 Task: Send an email with the signature London Baker with the subject Request for feedback on an annual report and the message Could you please provide a breakdown of the project scope statement? from softage.3@softage.net to softage.1@softage.net with an attached audio file Audio_book_club_discussion.mp3 and move the email from Sent Items to the folder Job descriptions
Action: Mouse moved to (121, 190)
Screenshot: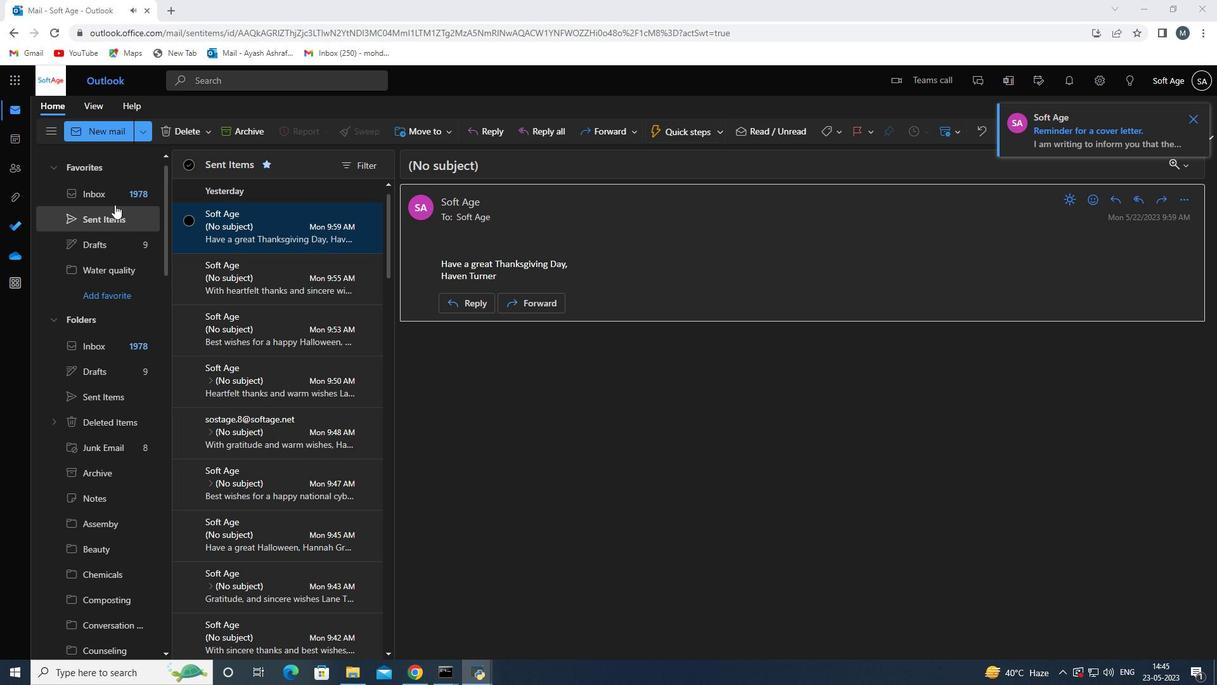 
Action: Mouse pressed left at (121, 190)
Screenshot: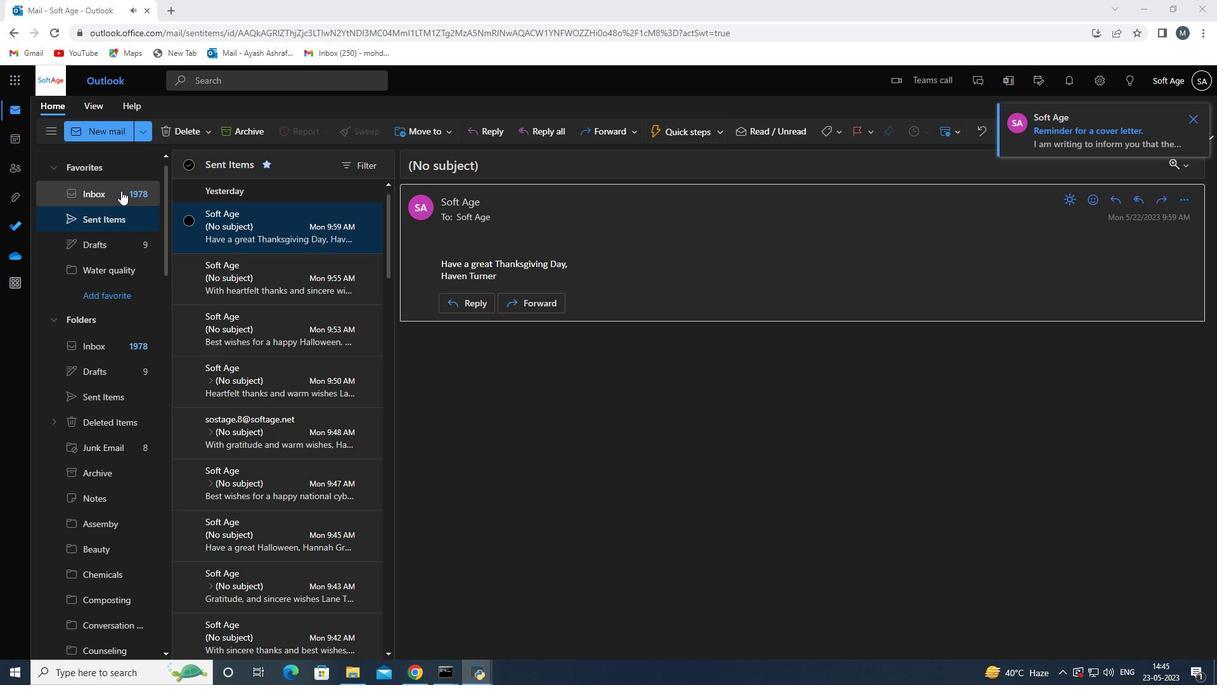 
Action: Mouse moved to (102, 130)
Screenshot: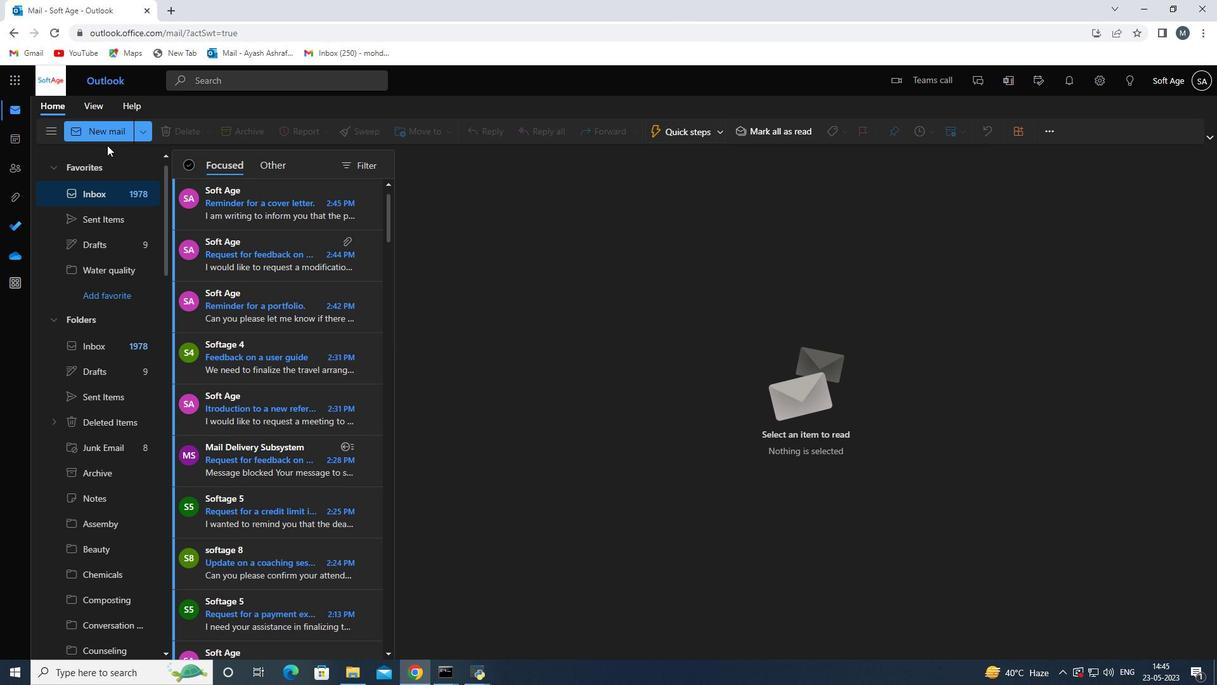 
Action: Mouse pressed left at (102, 130)
Screenshot: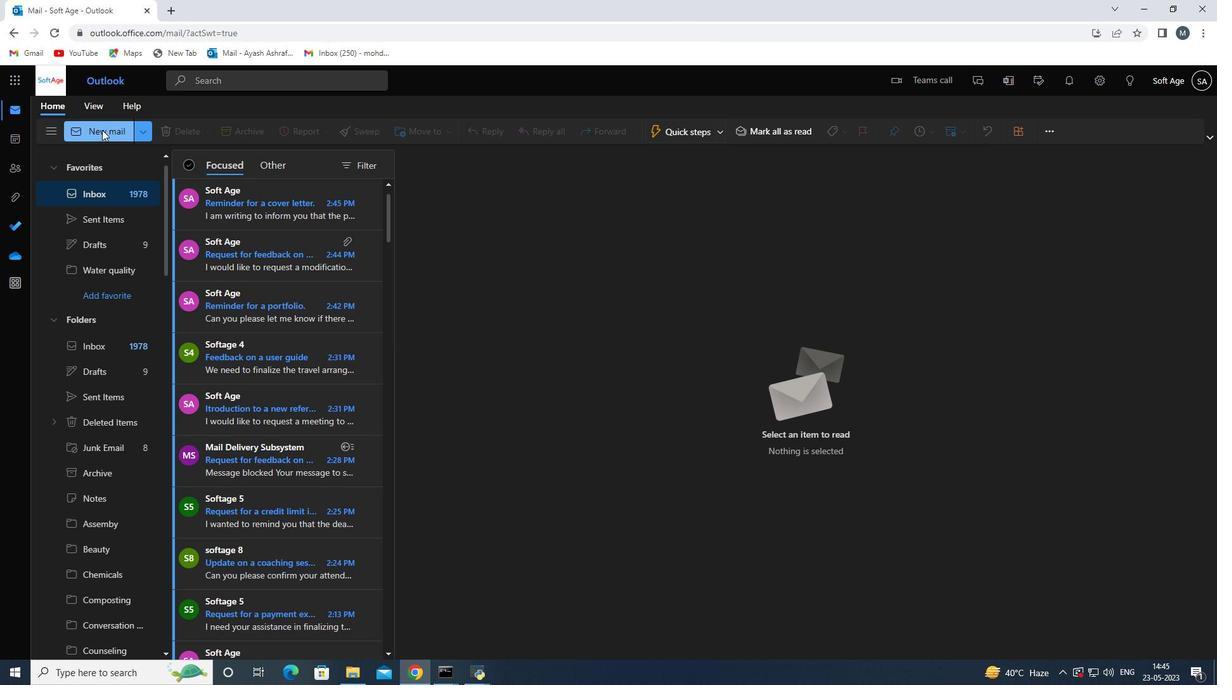 
Action: Mouse moved to (859, 133)
Screenshot: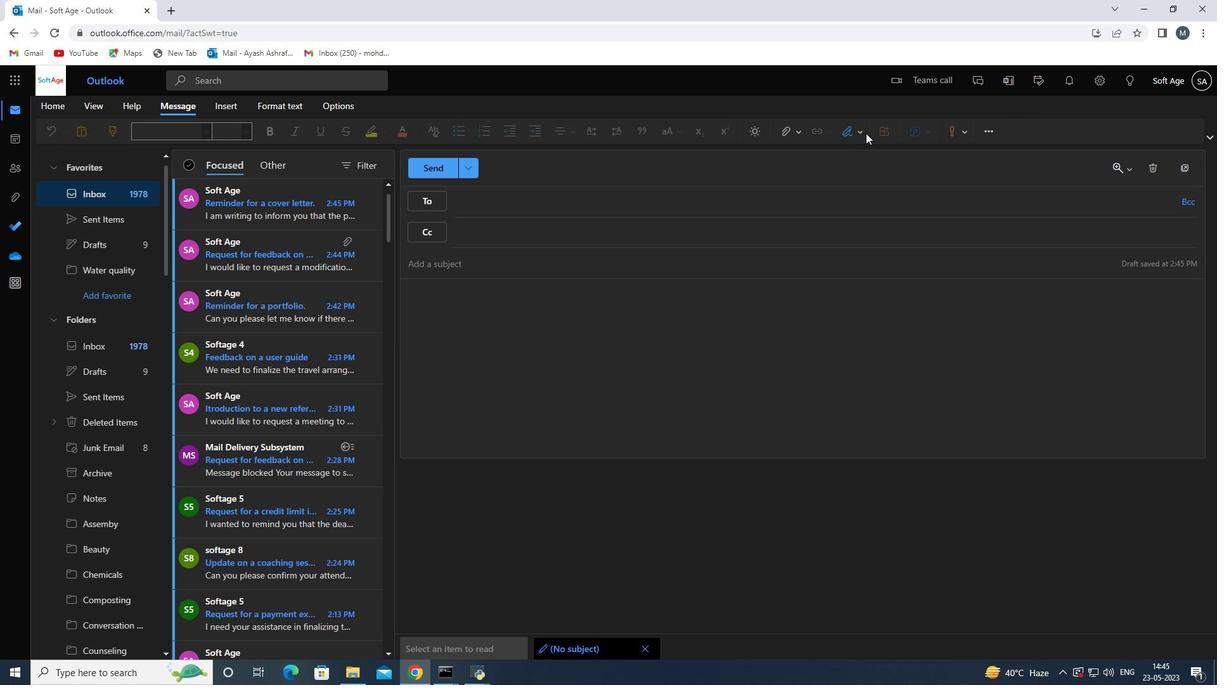 
Action: Mouse pressed left at (859, 133)
Screenshot: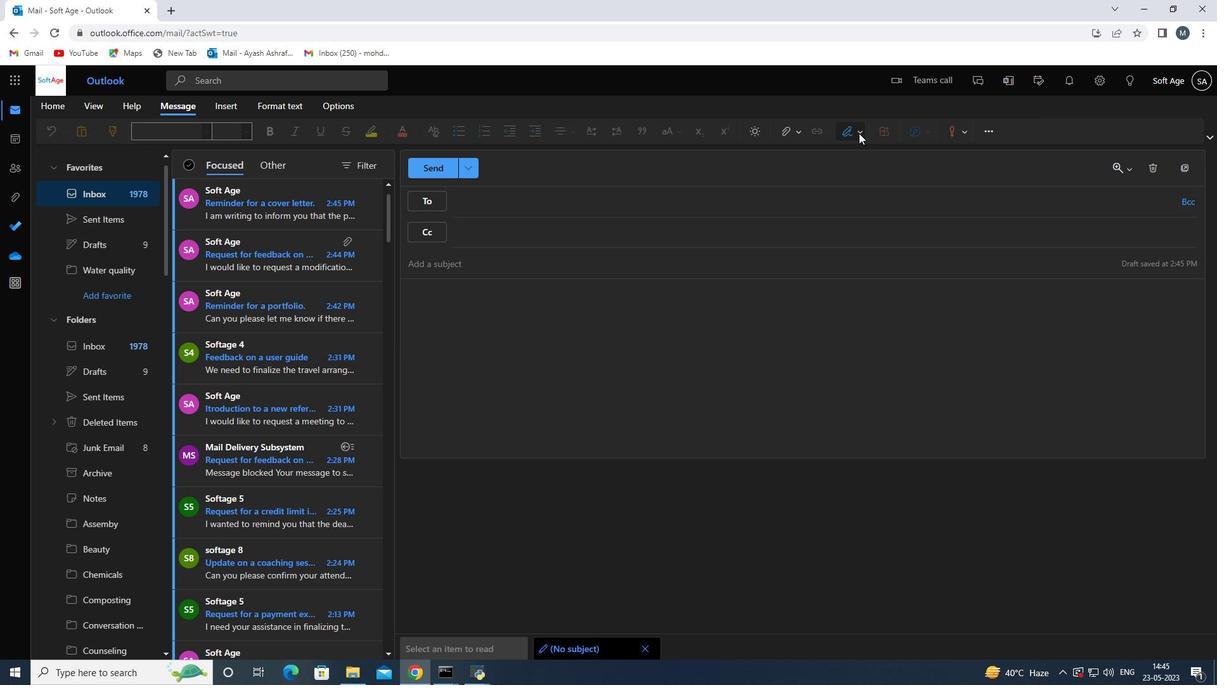 
Action: Mouse moved to (835, 190)
Screenshot: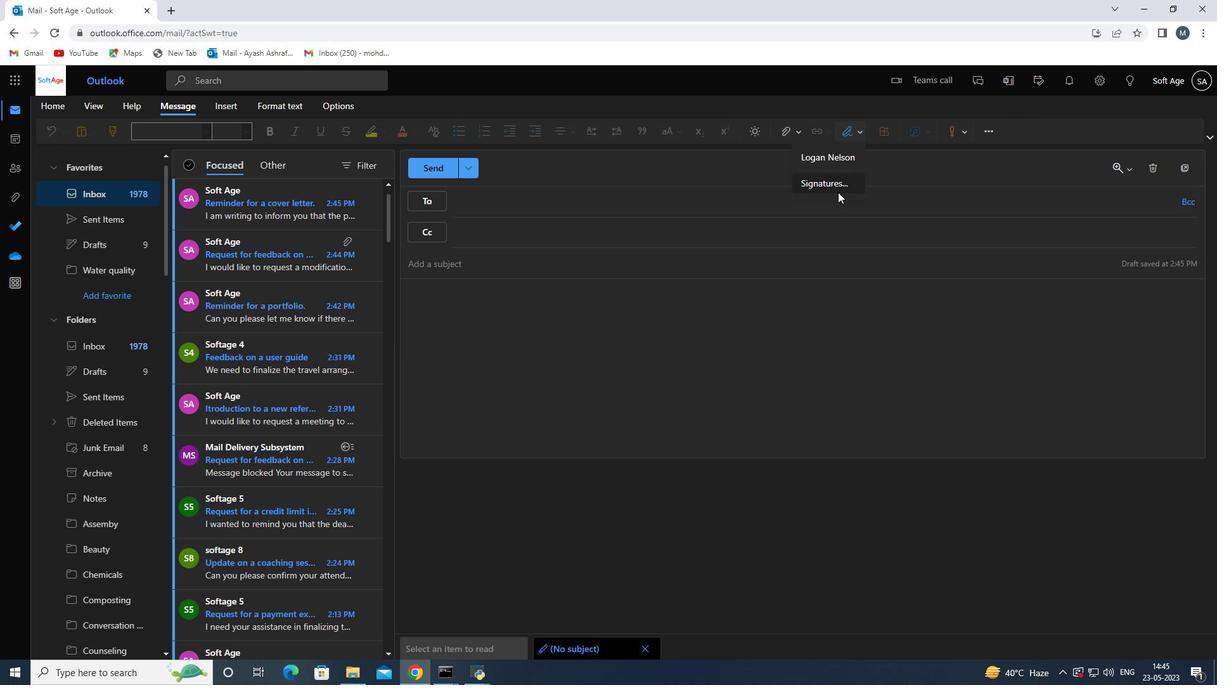 
Action: Mouse pressed left at (835, 190)
Screenshot: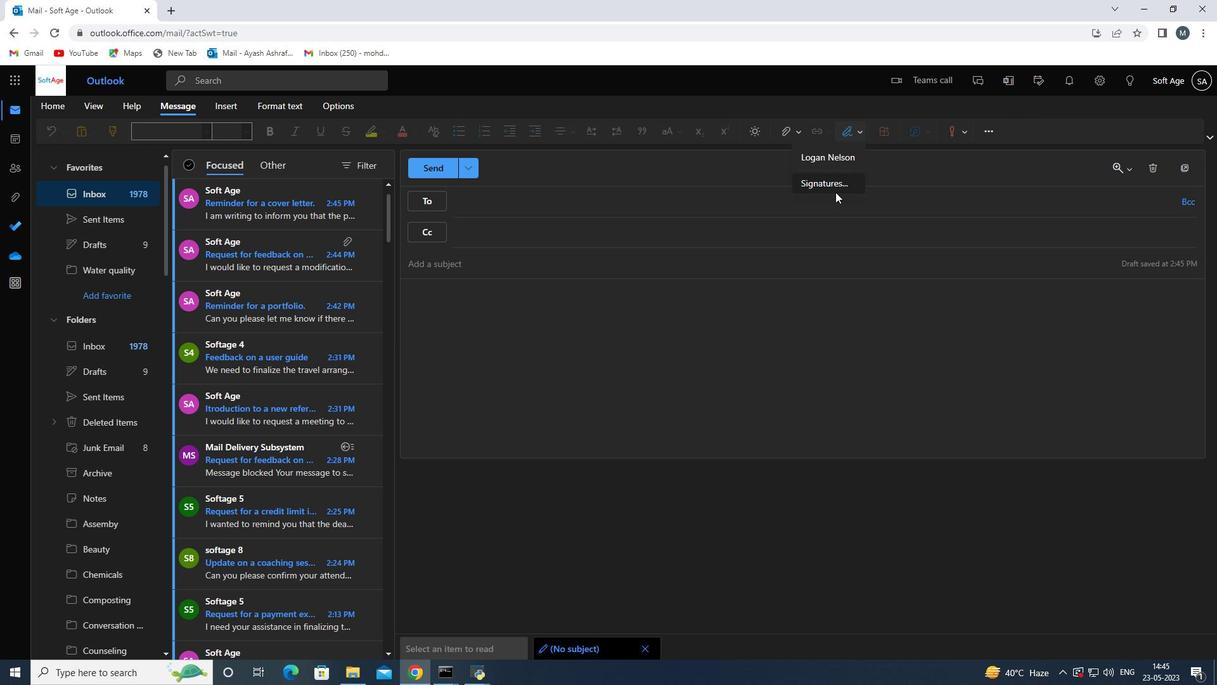 
Action: Mouse moved to (862, 234)
Screenshot: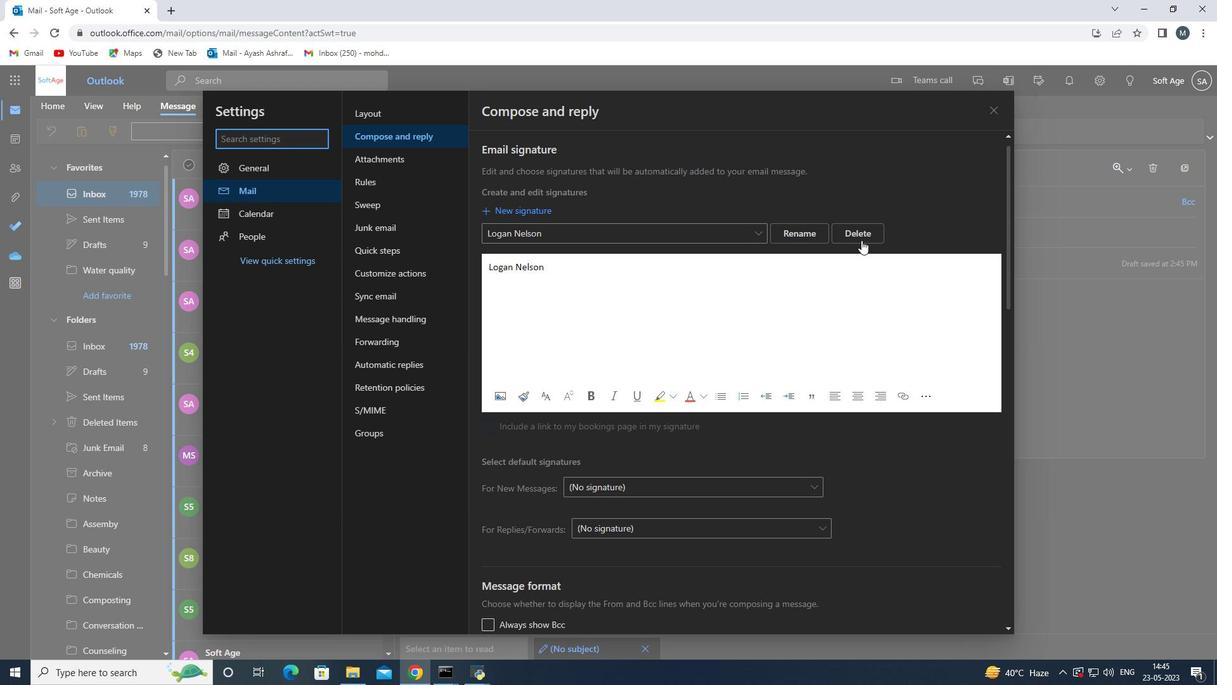 
Action: Mouse pressed left at (862, 234)
Screenshot: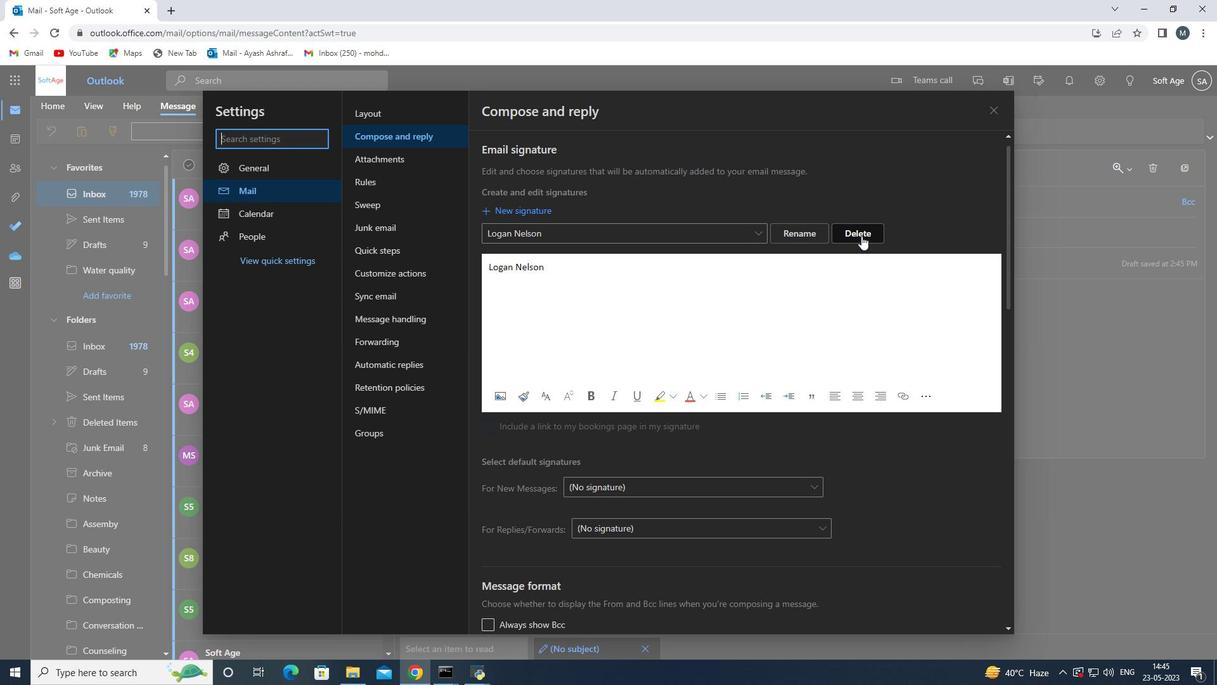 
Action: Mouse moved to (631, 225)
Screenshot: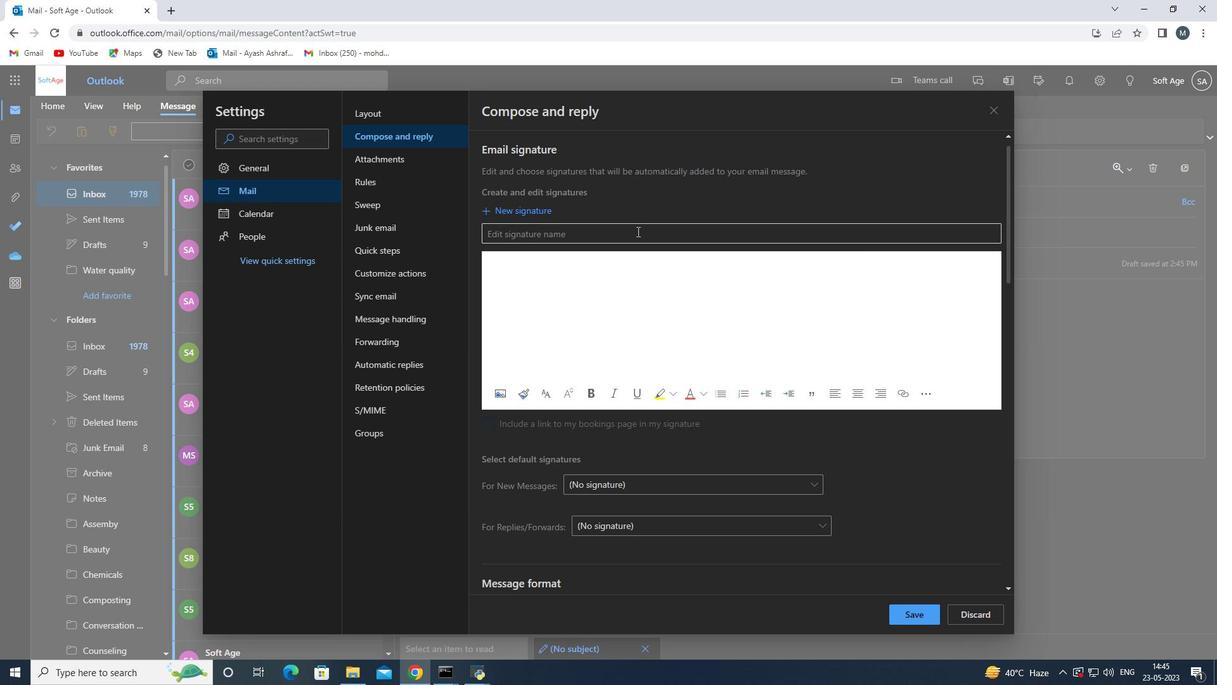 
Action: Mouse pressed left at (631, 225)
Screenshot: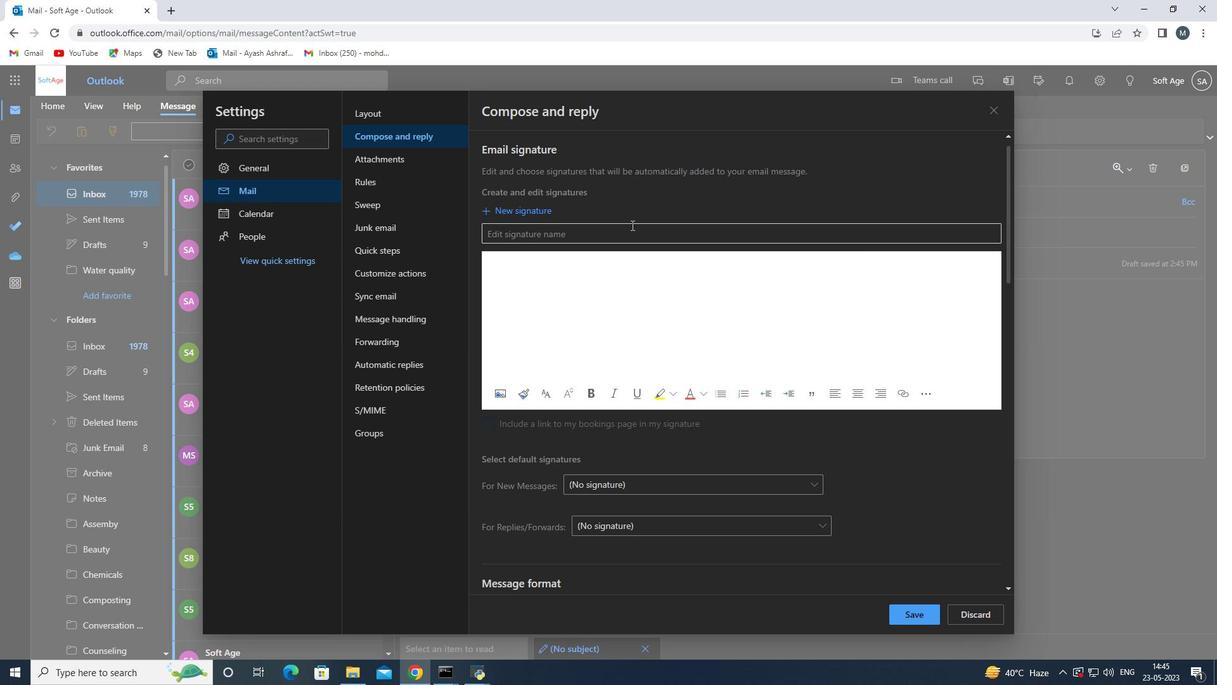 
Action: Key pressed <Key.shift><Key.shift><Key.shift><Key.shift>London<Key.space><Key.shift>Baker<Key.space>
Screenshot: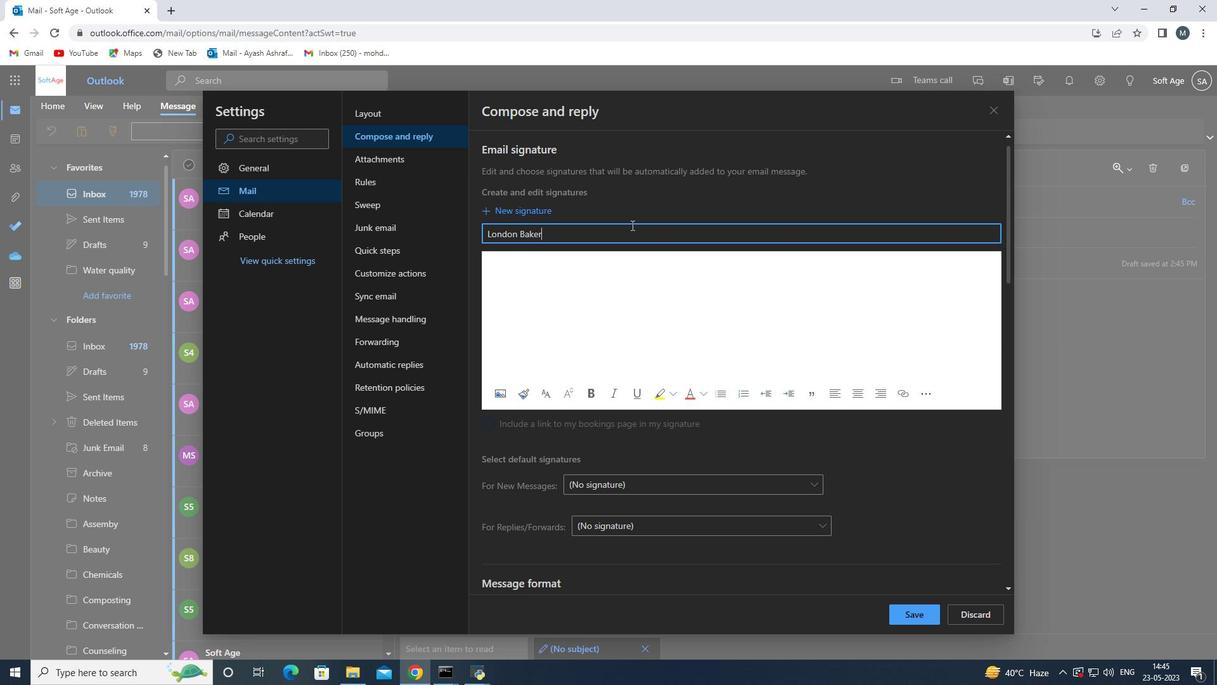 
Action: Mouse moved to (591, 268)
Screenshot: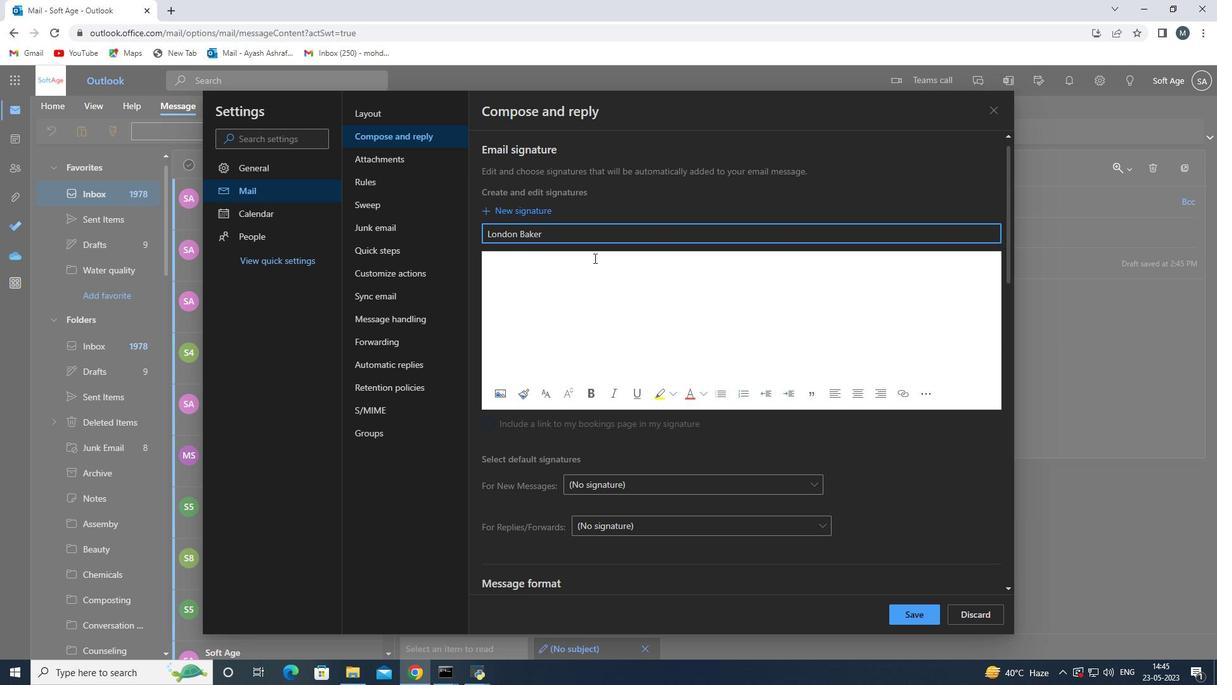 
Action: Mouse pressed left at (591, 268)
Screenshot: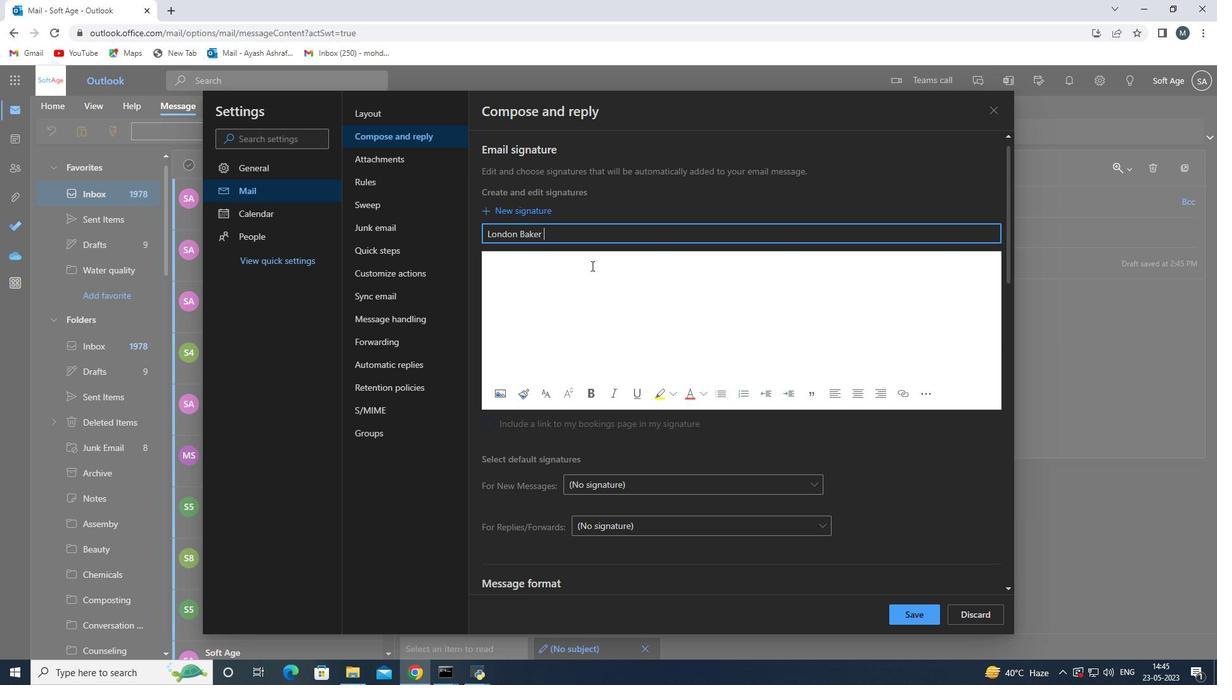 
Action: Key pressed <Key.shift>London<Key.space><Key.shift><Key.shift><Key.shift>Baker<Key.space>
Screenshot: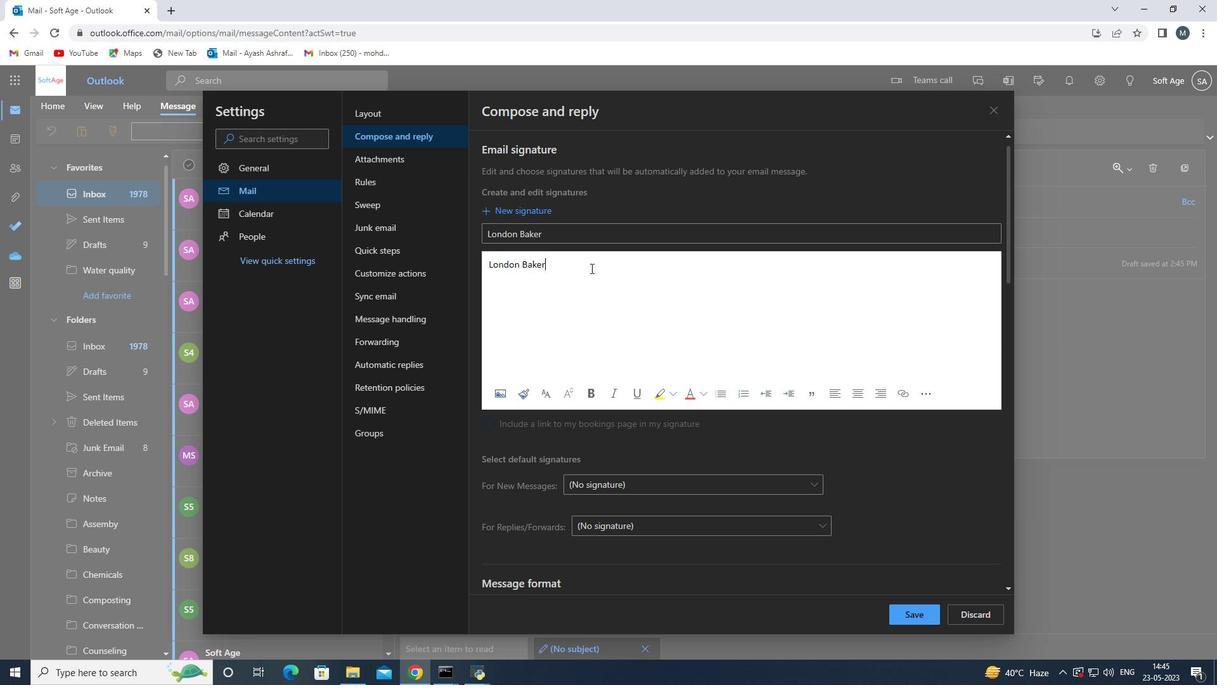 
Action: Mouse moved to (914, 623)
Screenshot: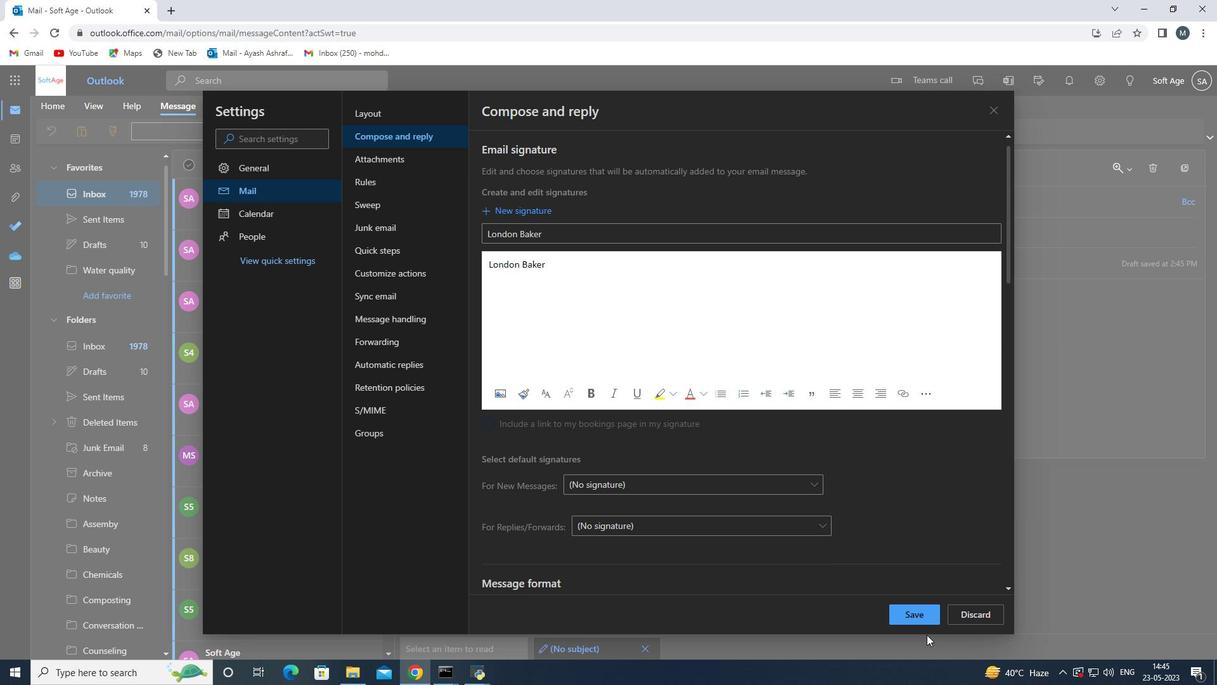 
Action: Mouse pressed left at (914, 623)
Screenshot: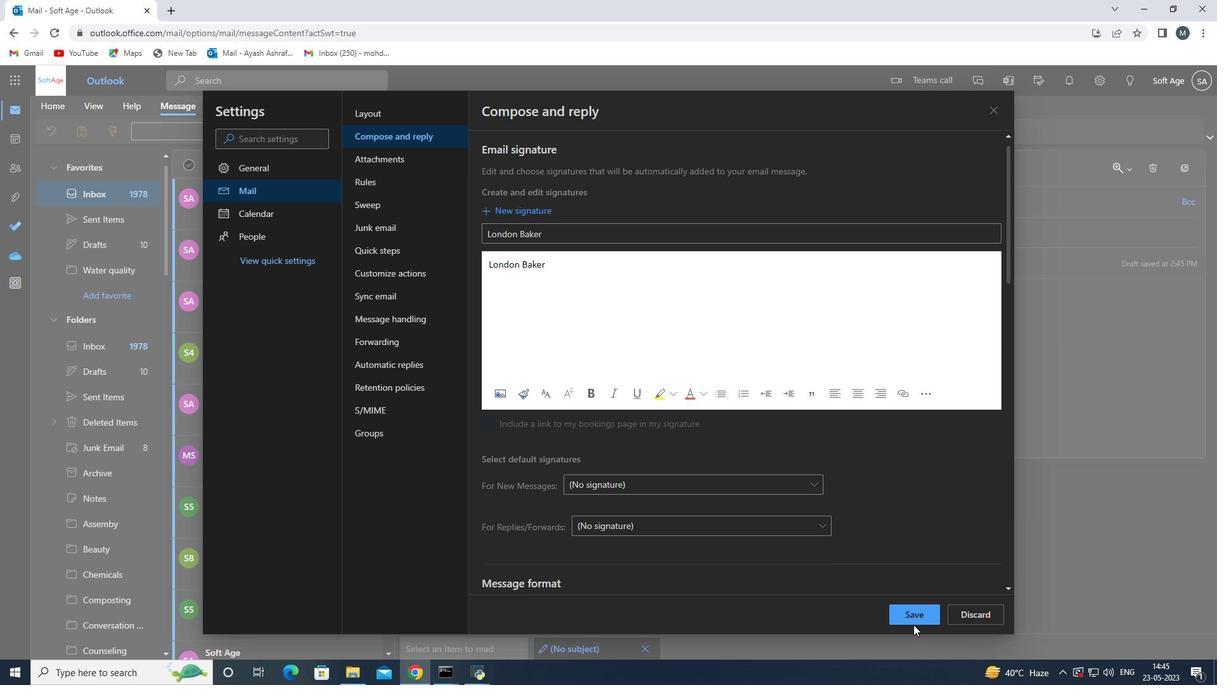 
Action: Mouse moved to (990, 114)
Screenshot: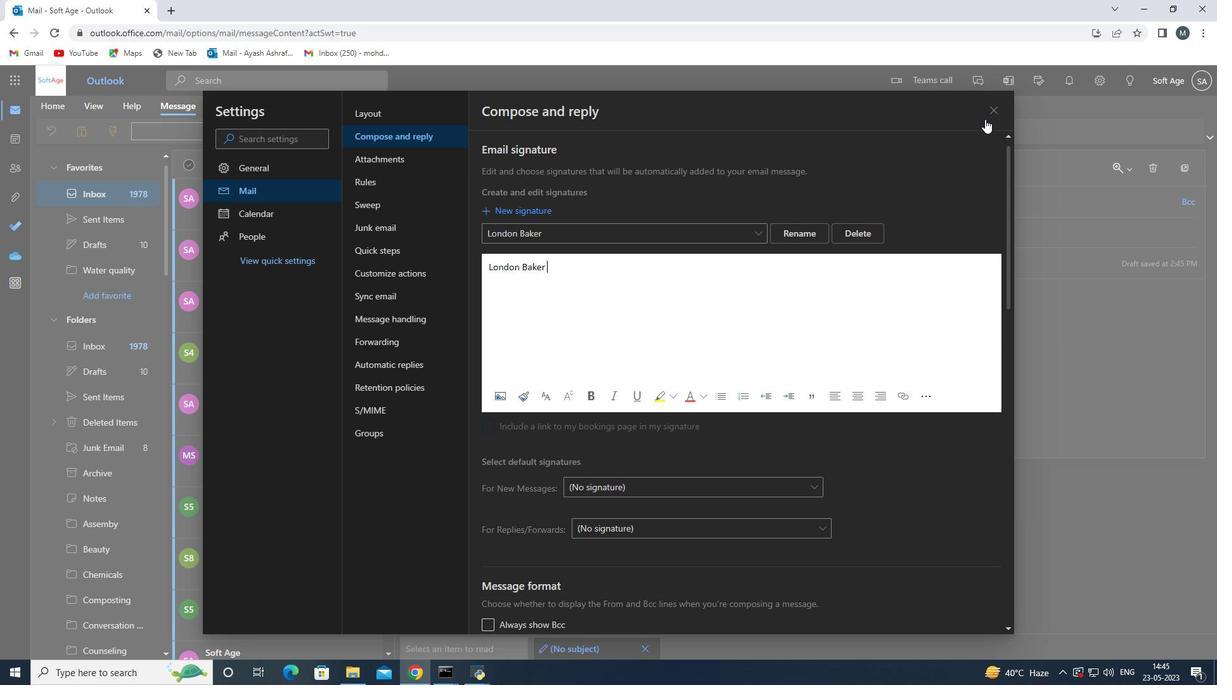 
Action: Mouse pressed left at (990, 114)
Screenshot: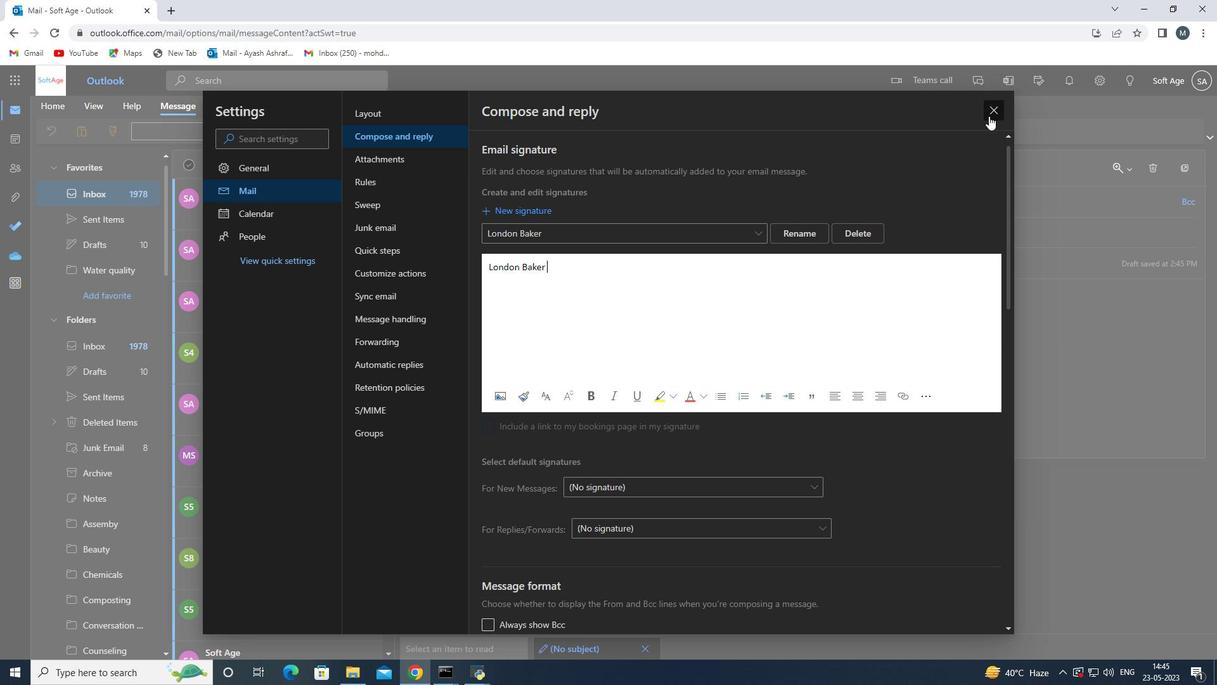 
Action: Mouse moved to (456, 277)
Screenshot: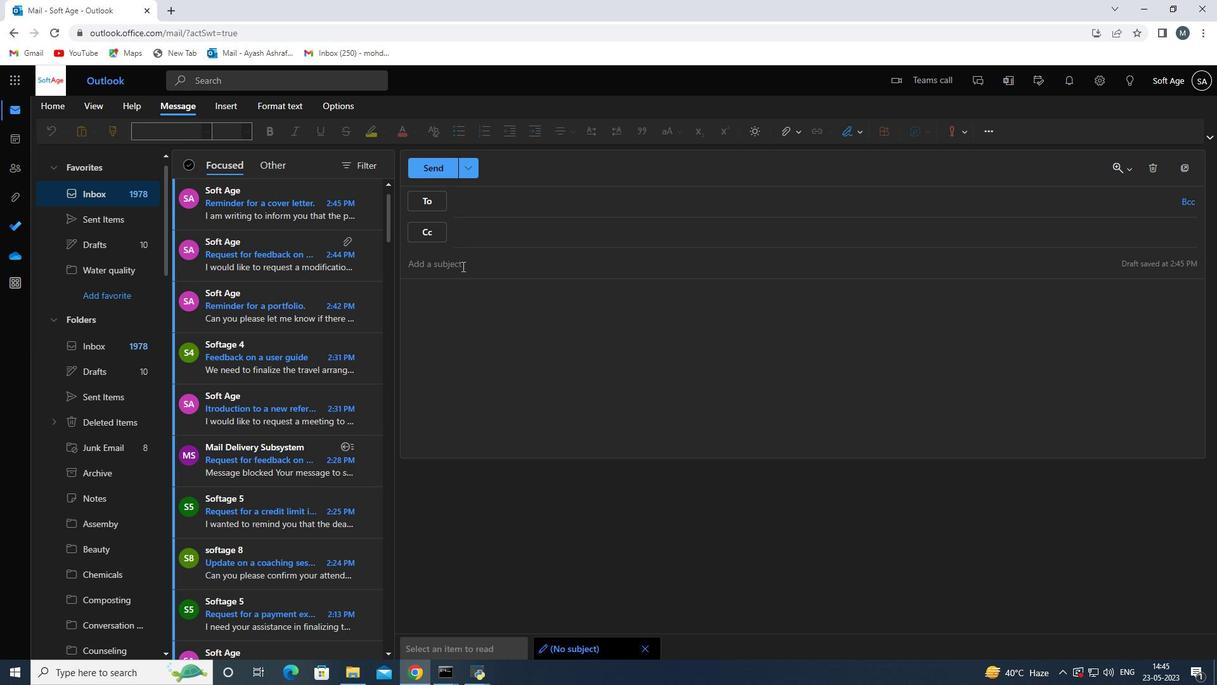 
Action: Mouse pressed left at (456, 277)
Screenshot: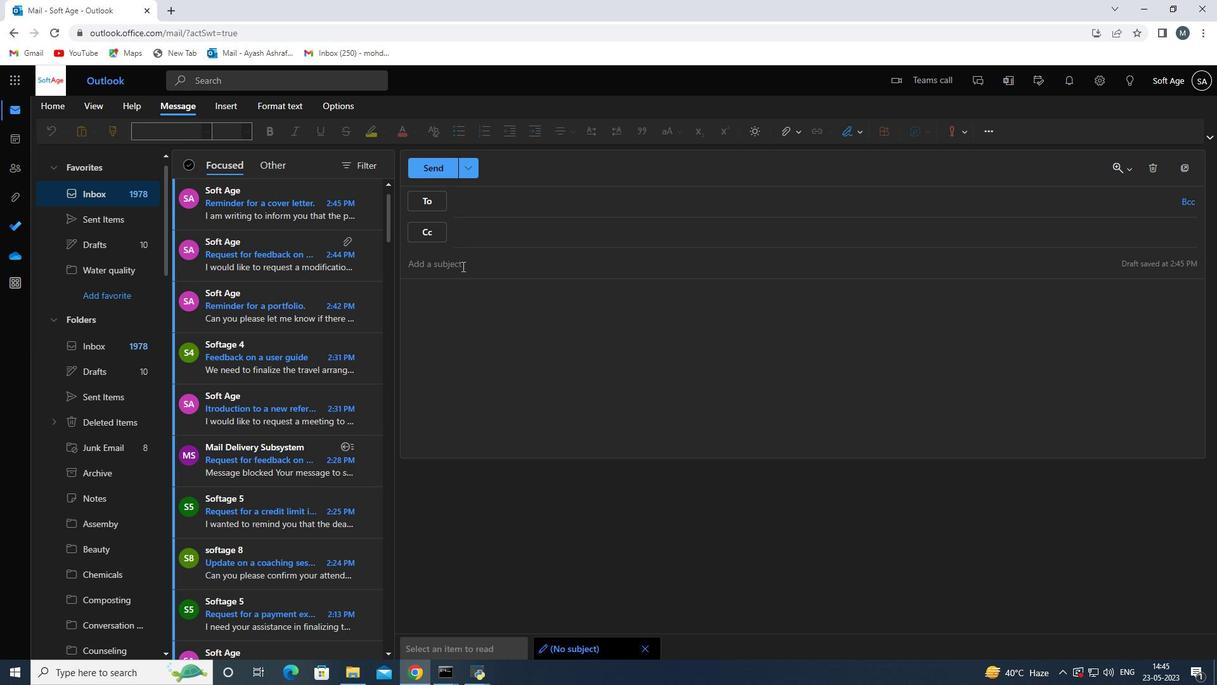 
Action: Mouse moved to (456, 276)
Screenshot: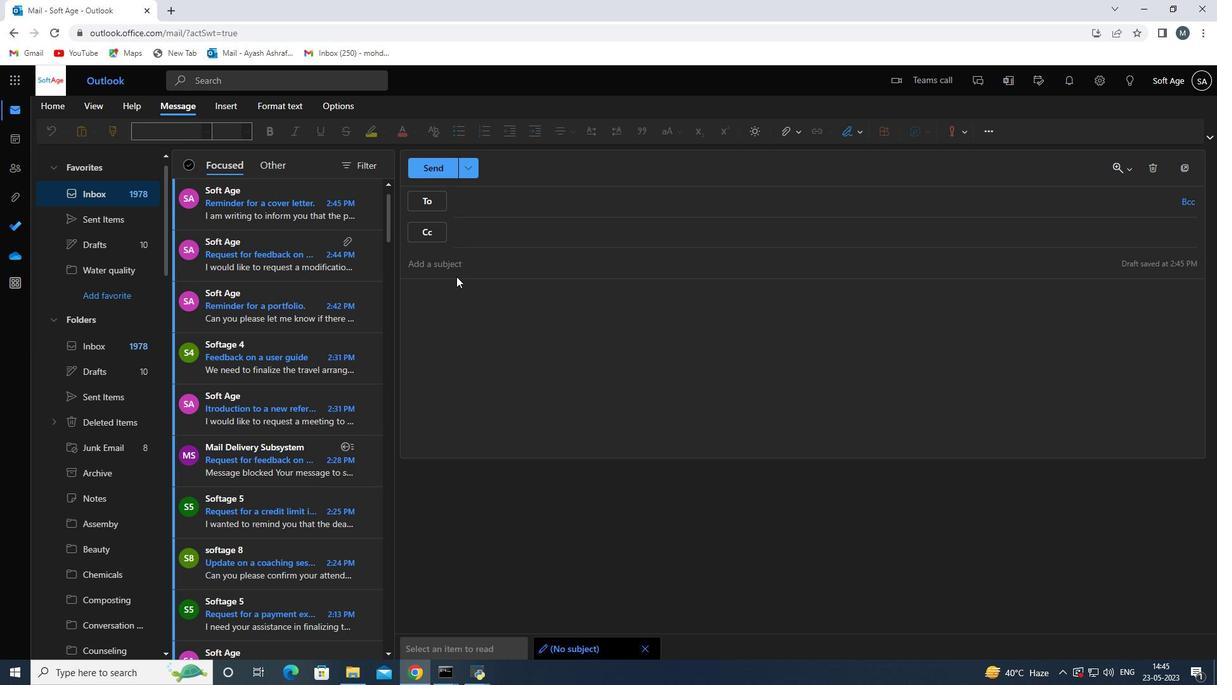 
Action: Key pressed <Key.shift>Request<Key.space>for<Key.space>fedback<Key.space>
Screenshot: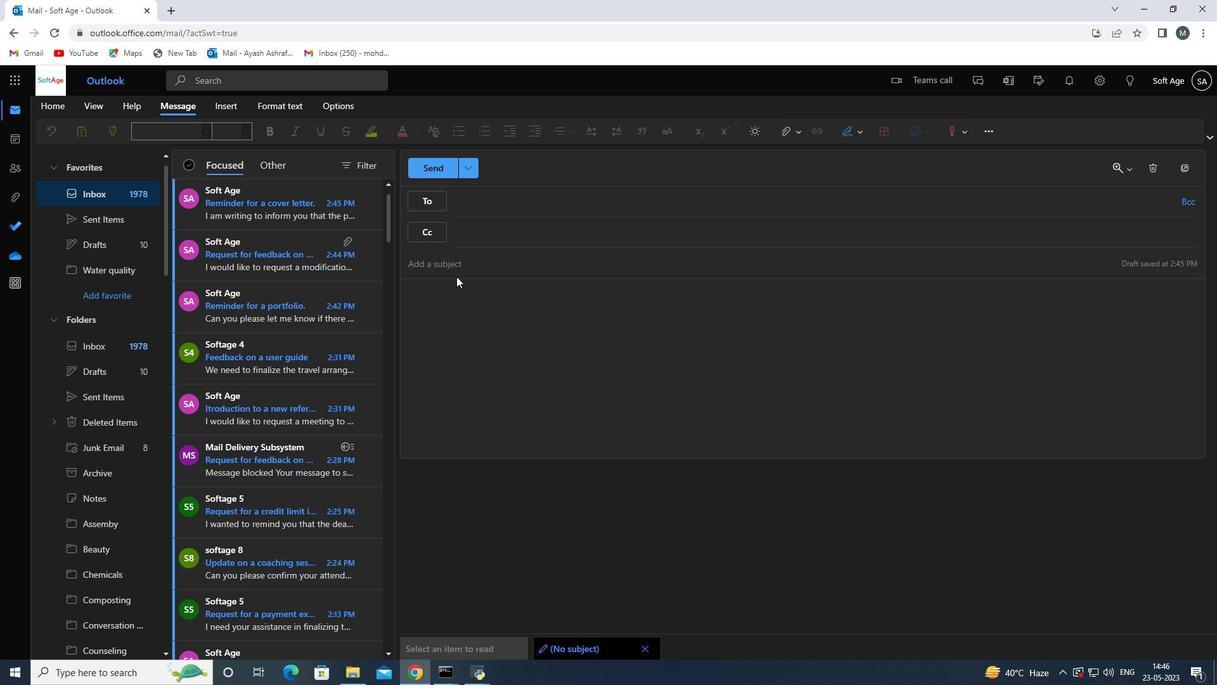 
Action: Mouse moved to (468, 270)
Screenshot: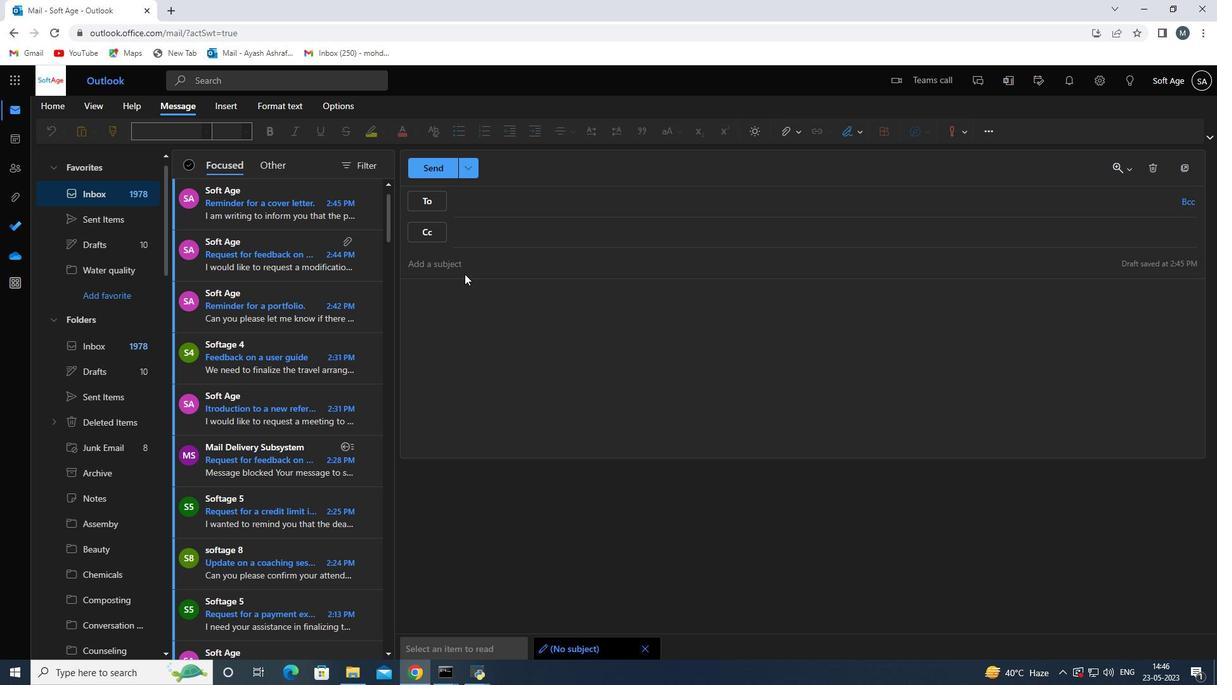 
Action: Mouse pressed left at (468, 270)
Screenshot: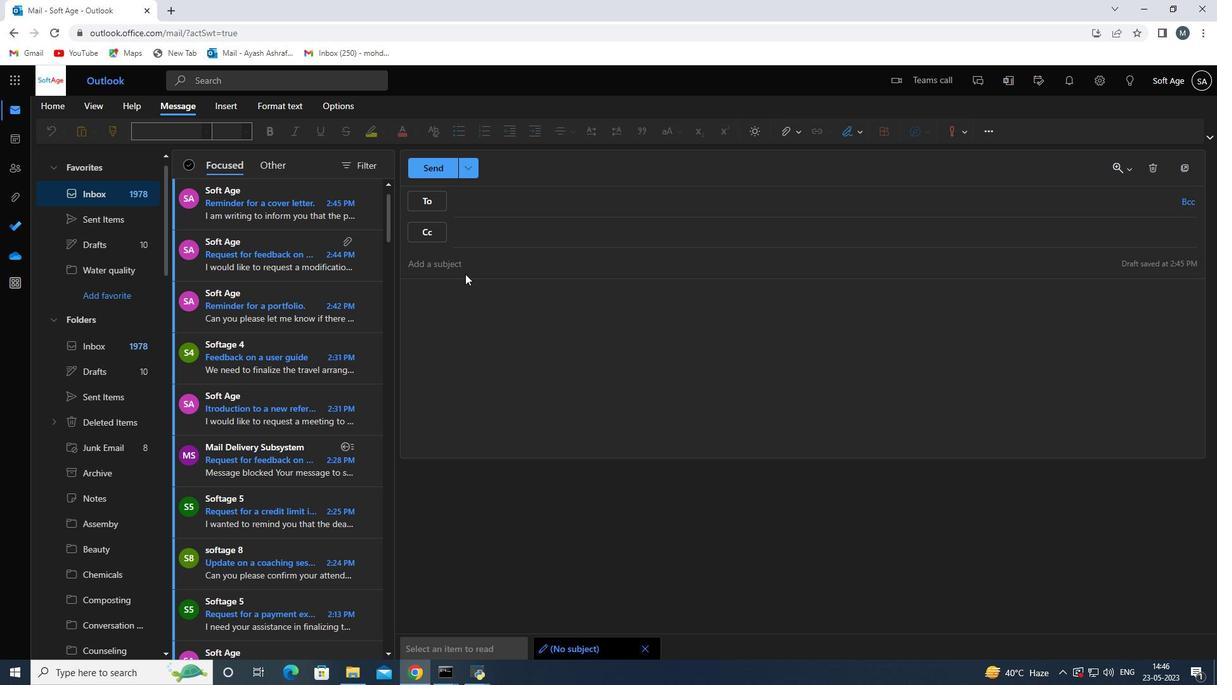 
Action: Key pressed <Key.shift>Request<Key.space>for<Key.space>feedback<Key.space>on<Key.space>an<Key.space>annual<Key.space>report<Key.space>
Screenshot: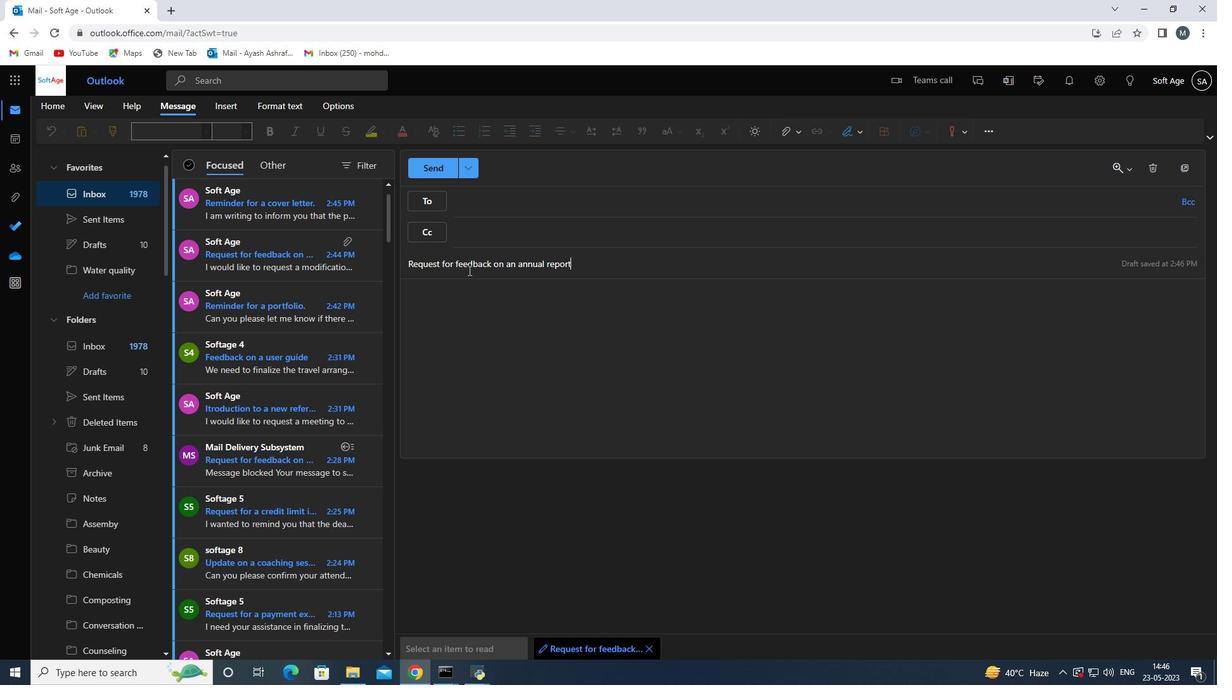 
Action: Mouse moved to (468, 293)
Screenshot: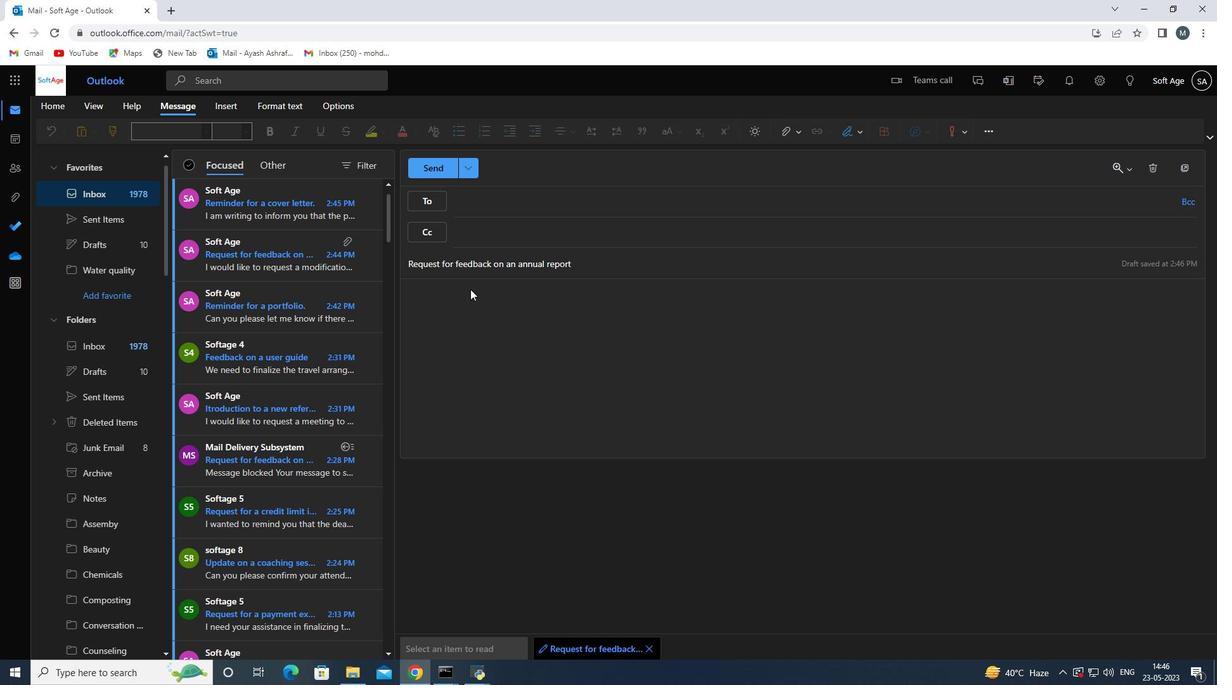 
Action: Mouse pressed left at (468, 293)
Screenshot: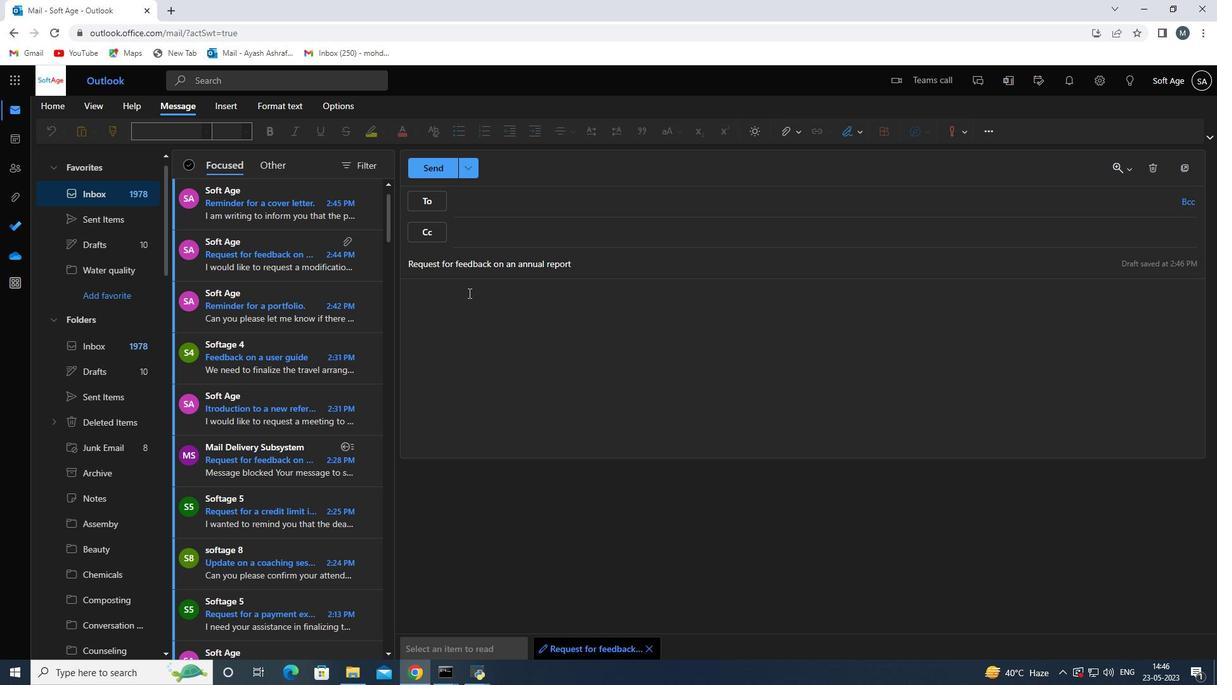 
Action: Key pressed <Key.shift>Could<Key.space>you<Key.space>please<Key.space>provide<Key.space>a<Key.space>breakdoe<Key.backspace>wn<Key.space>of<Key.space>the<Key.space>project<Key.space>scope<Key.space>statement<Key.enter>
Screenshot: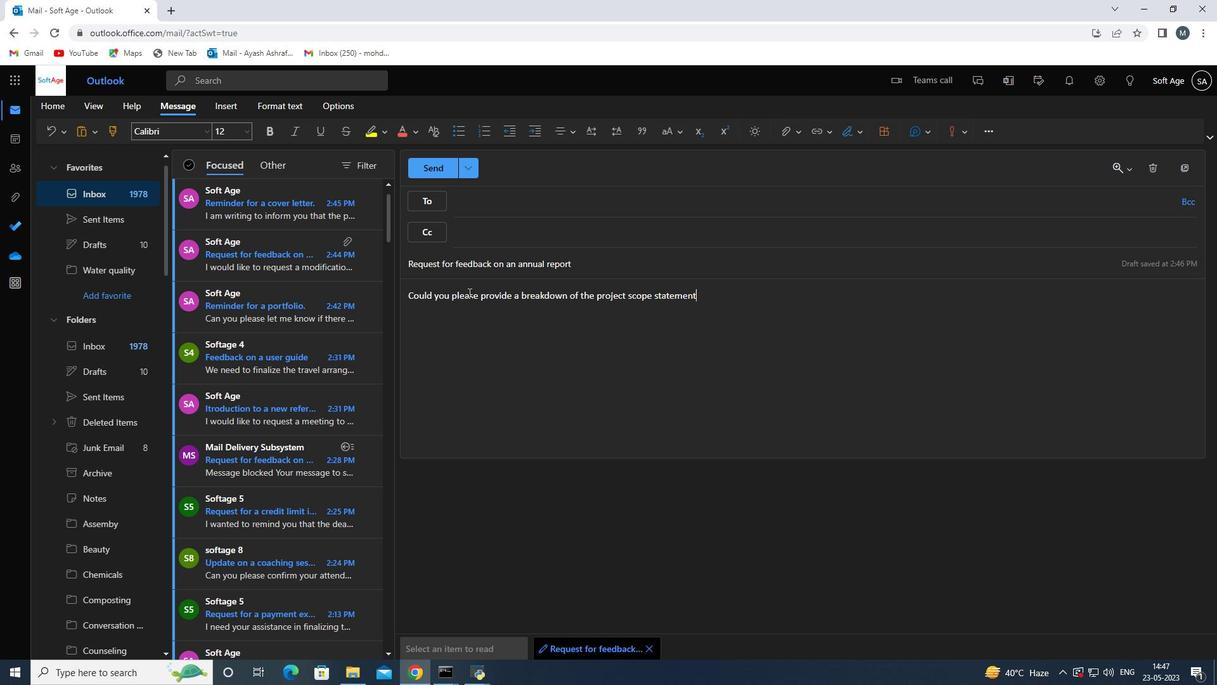 
Action: Mouse moved to (864, 132)
Screenshot: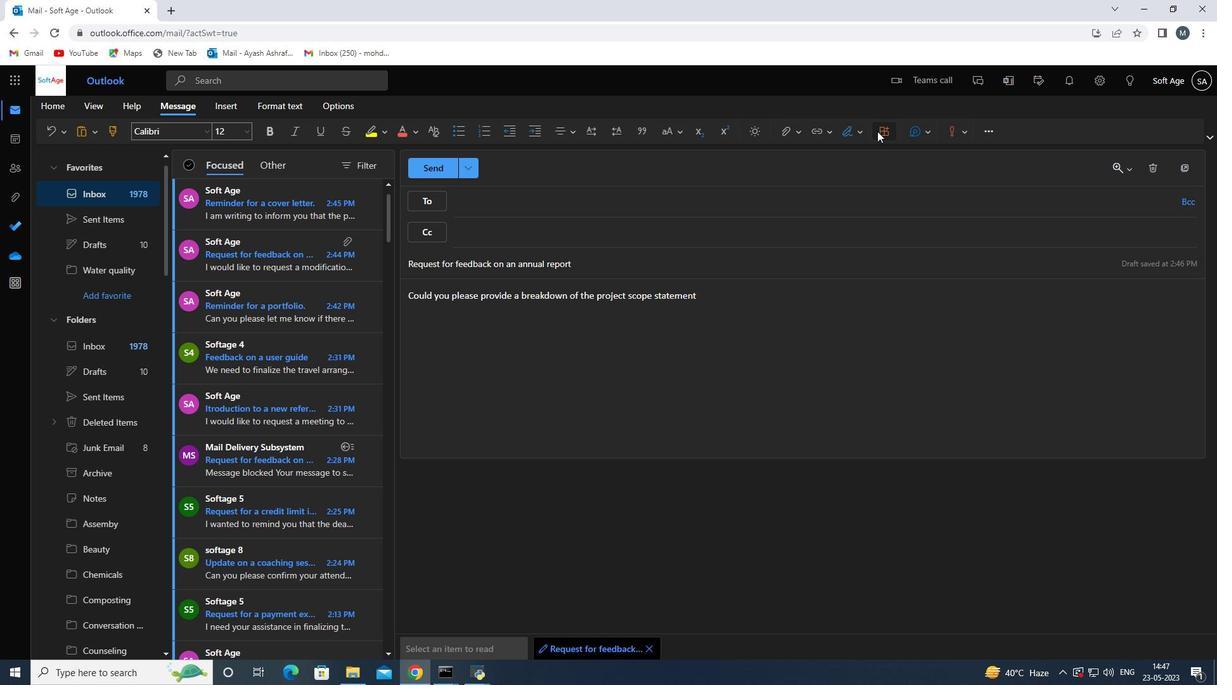 
Action: Mouse pressed left at (864, 132)
Screenshot: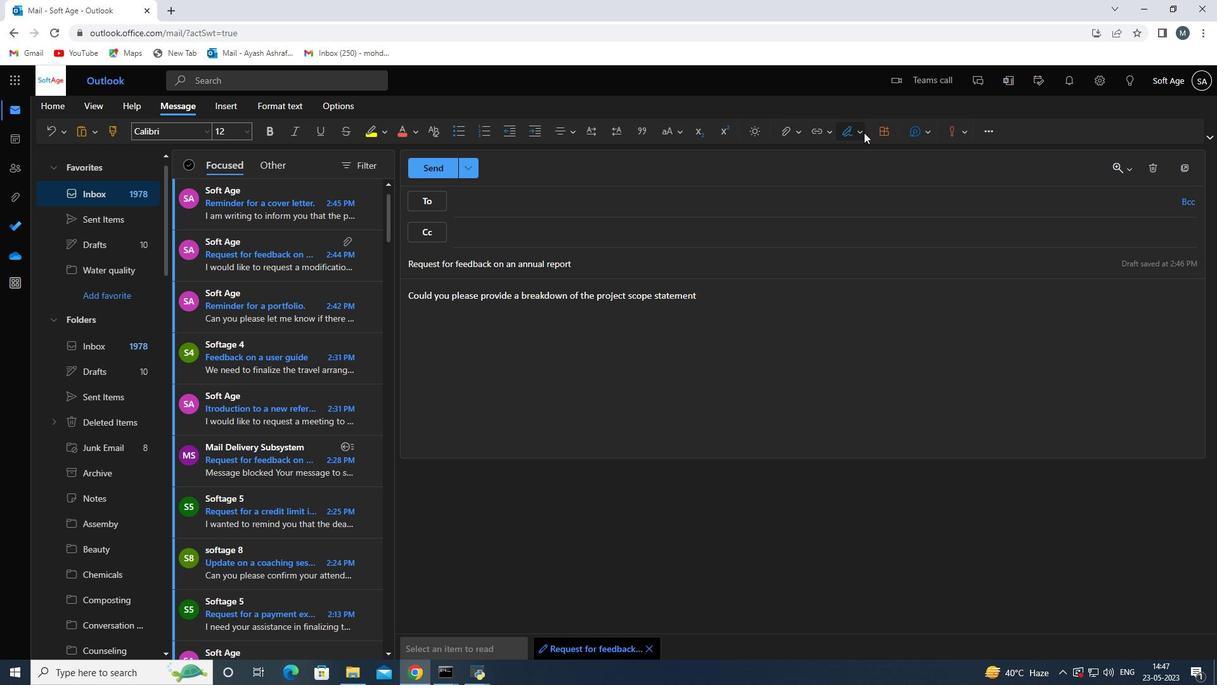 
Action: Mouse moved to (830, 160)
Screenshot: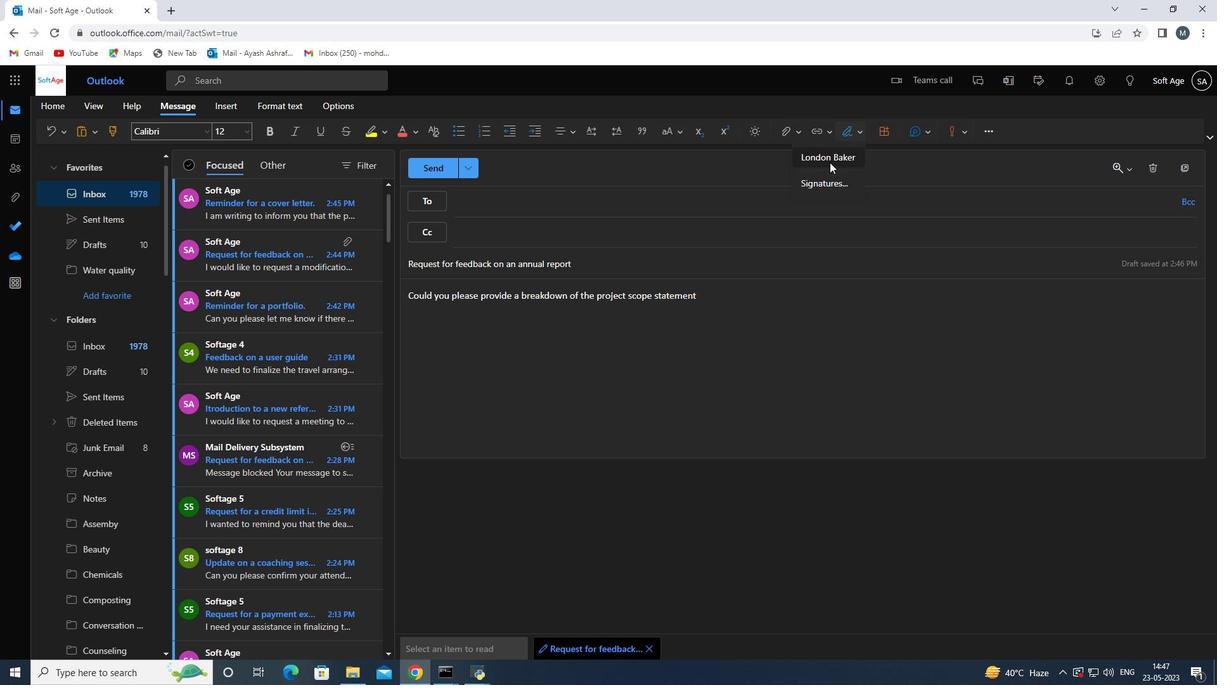 
Action: Mouse pressed left at (830, 160)
Screenshot: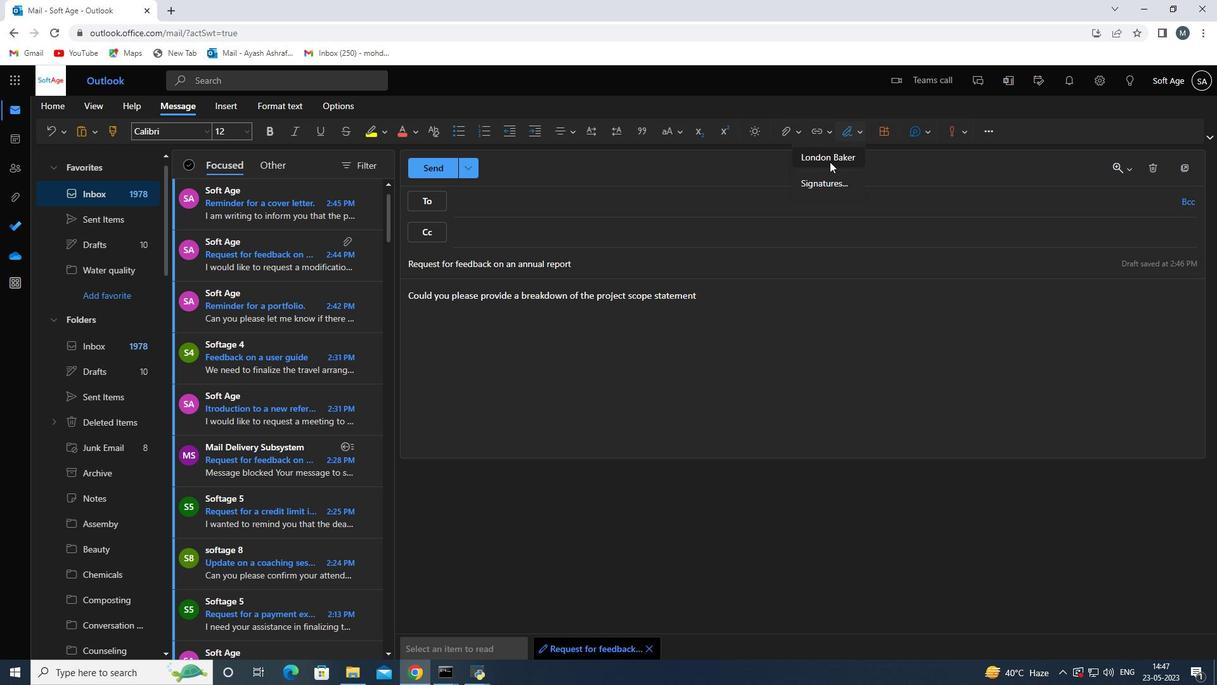 
Action: Mouse moved to (528, 201)
Screenshot: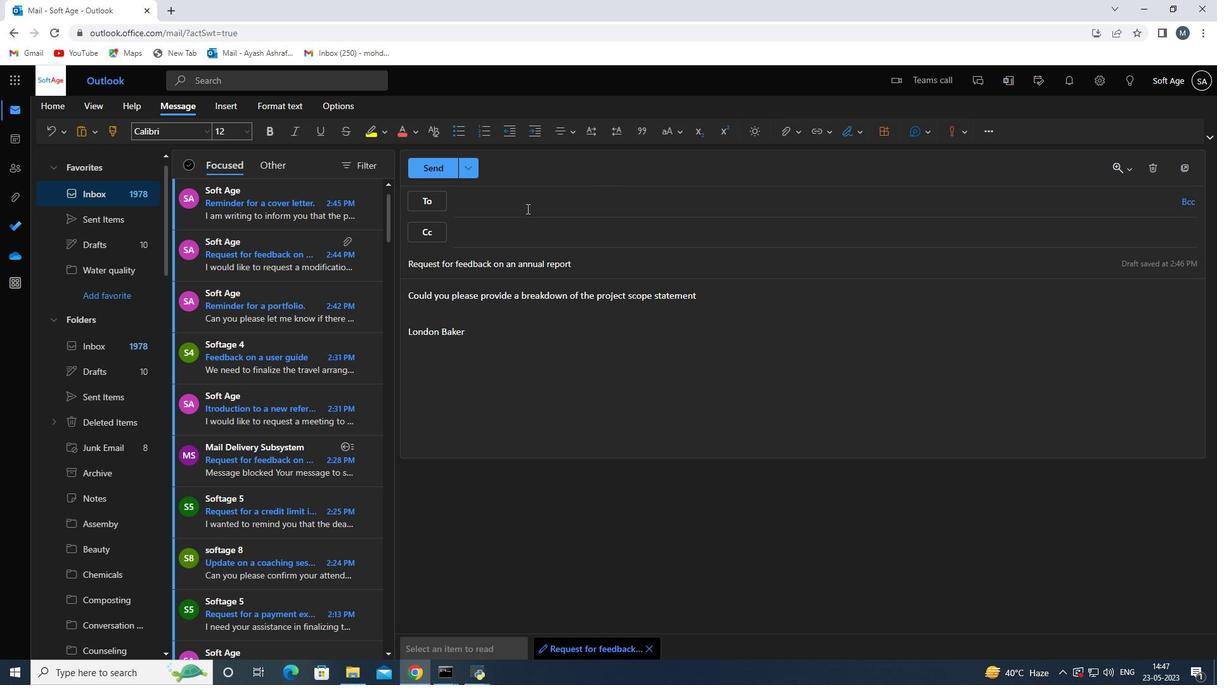 
Action: Mouse pressed left at (528, 201)
Screenshot: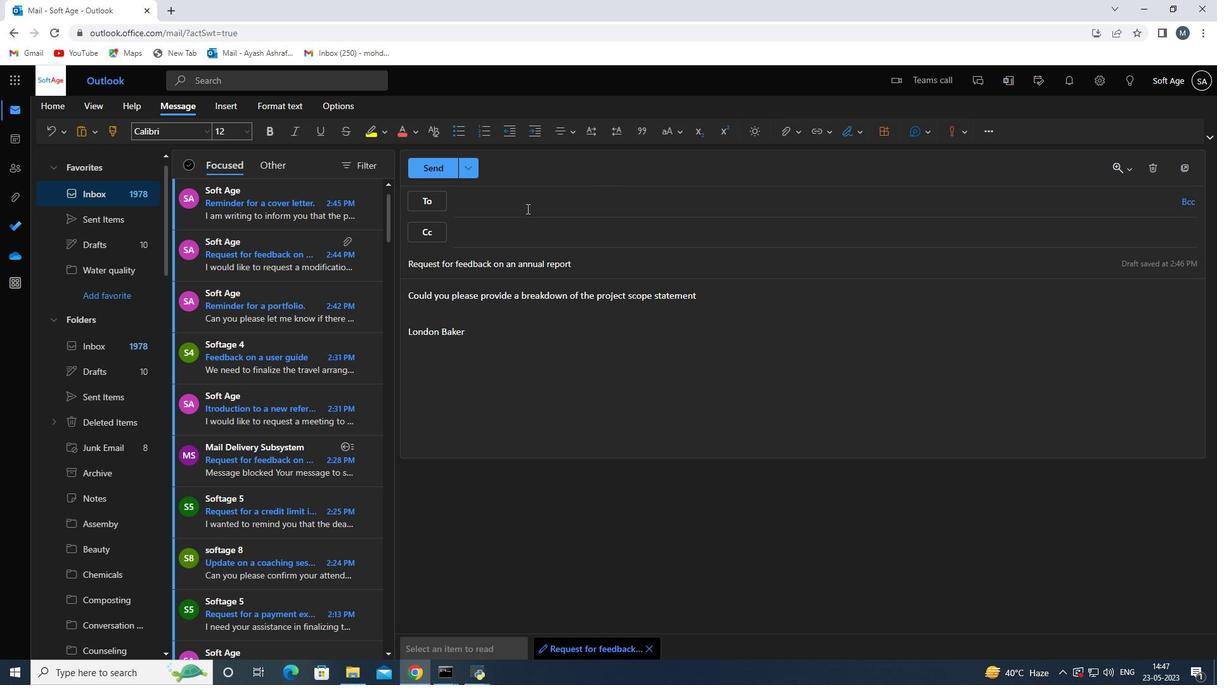 
Action: Key pressed softage.1<Key.shift>@softage.net
Screenshot: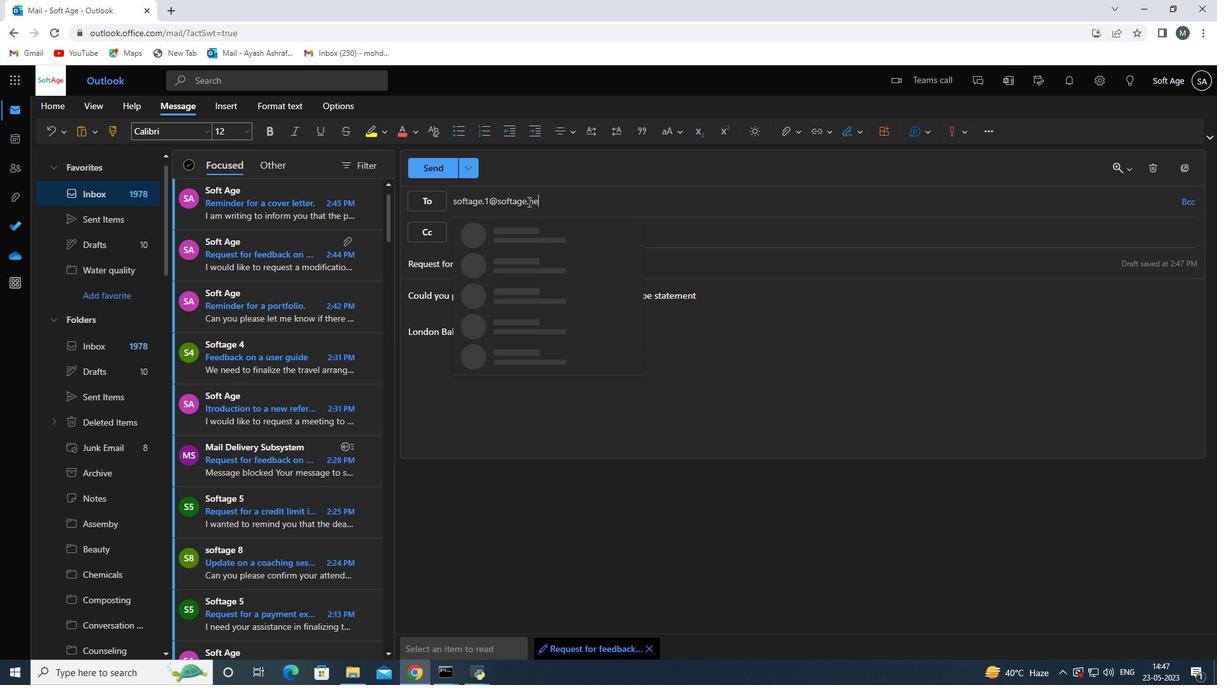 
Action: Mouse moved to (548, 247)
Screenshot: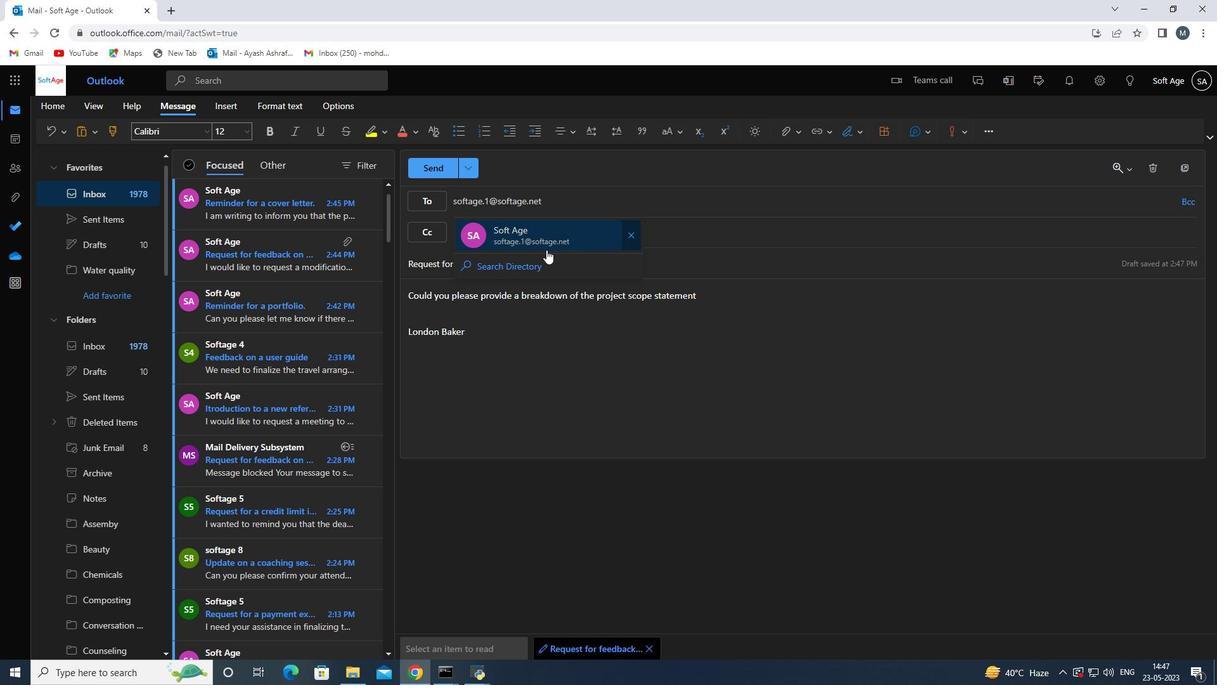 
Action: Mouse pressed left at (548, 247)
Screenshot: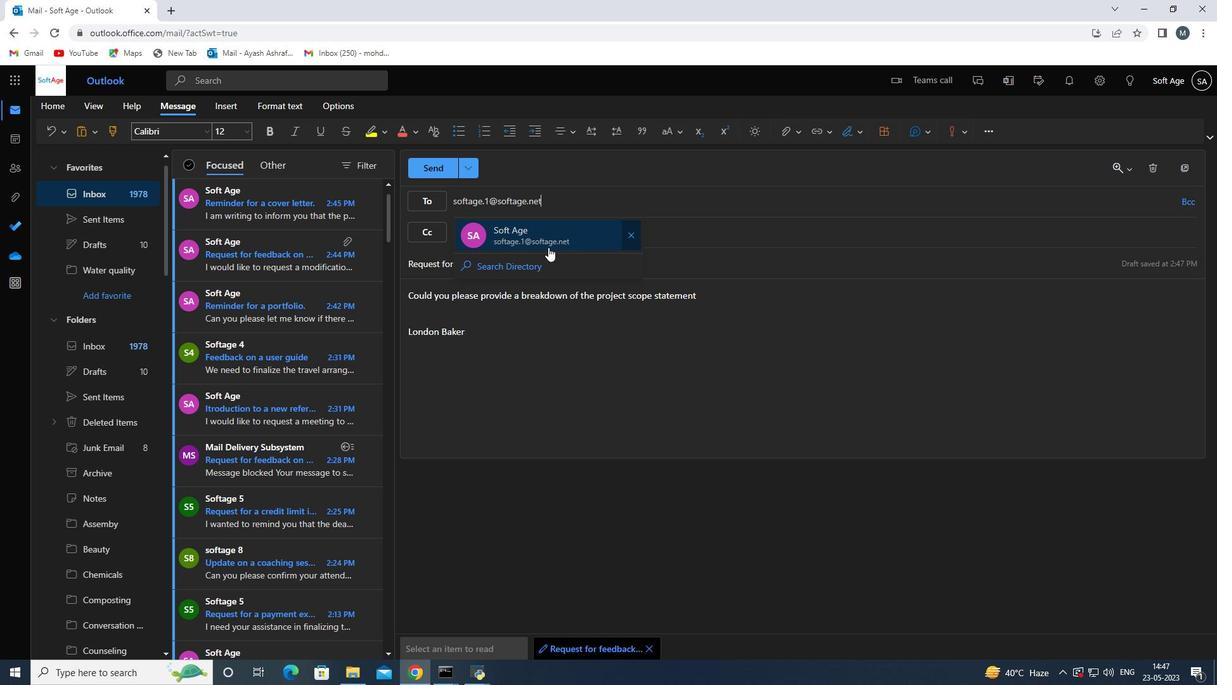 
Action: Mouse moved to (789, 135)
Screenshot: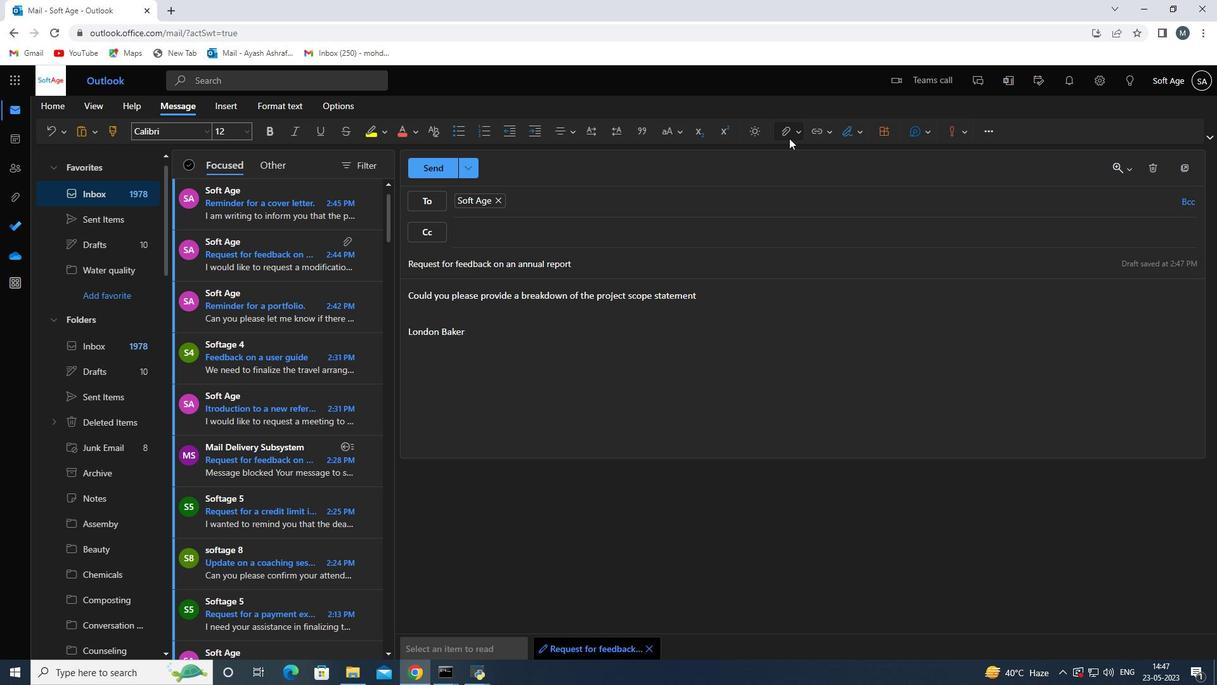 
Action: Mouse pressed left at (789, 135)
Screenshot: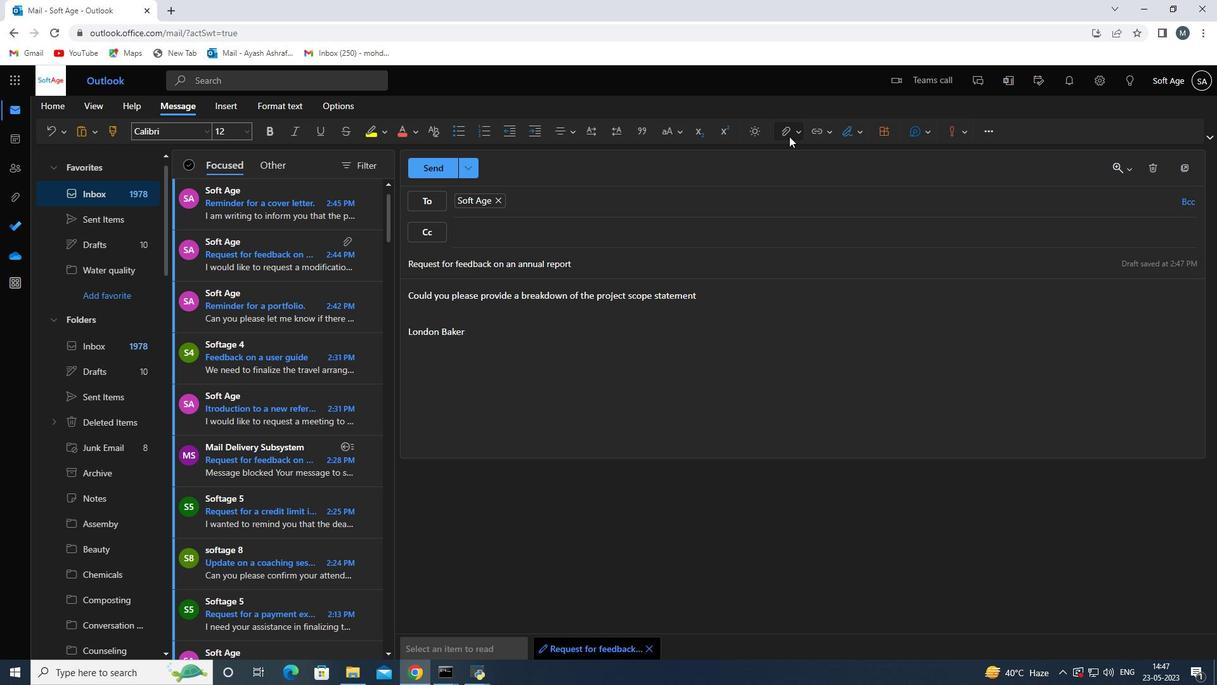 
Action: Mouse moved to (728, 162)
Screenshot: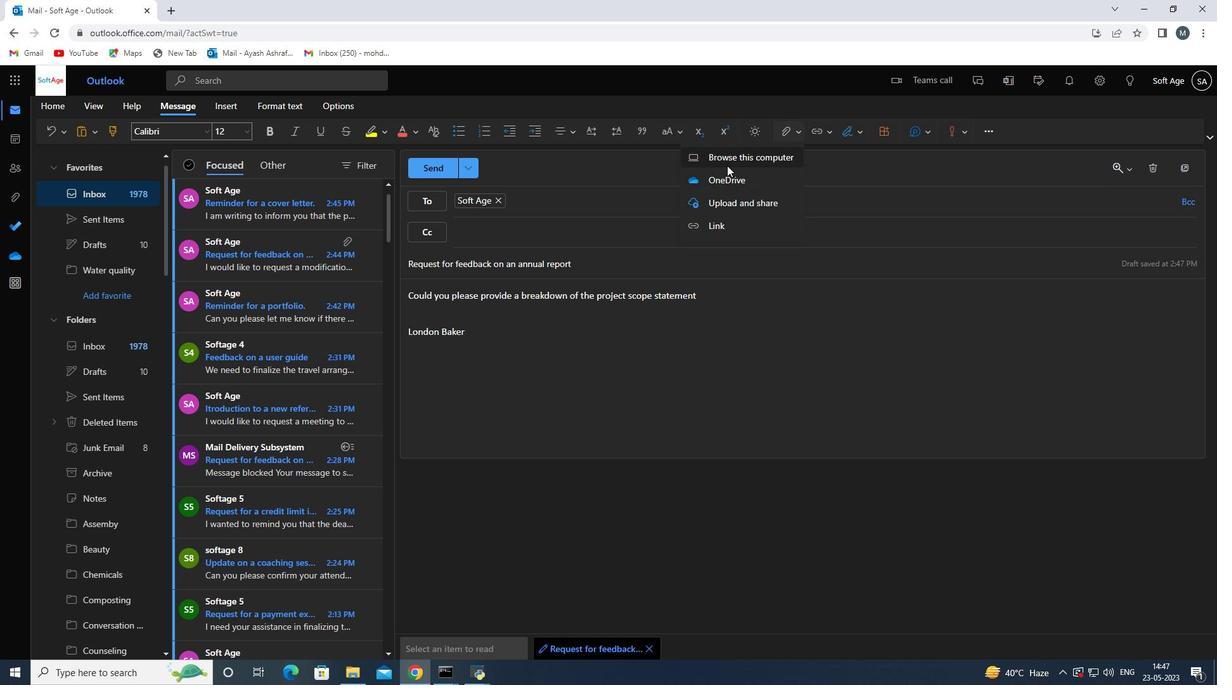 
Action: Mouse pressed left at (728, 162)
Screenshot: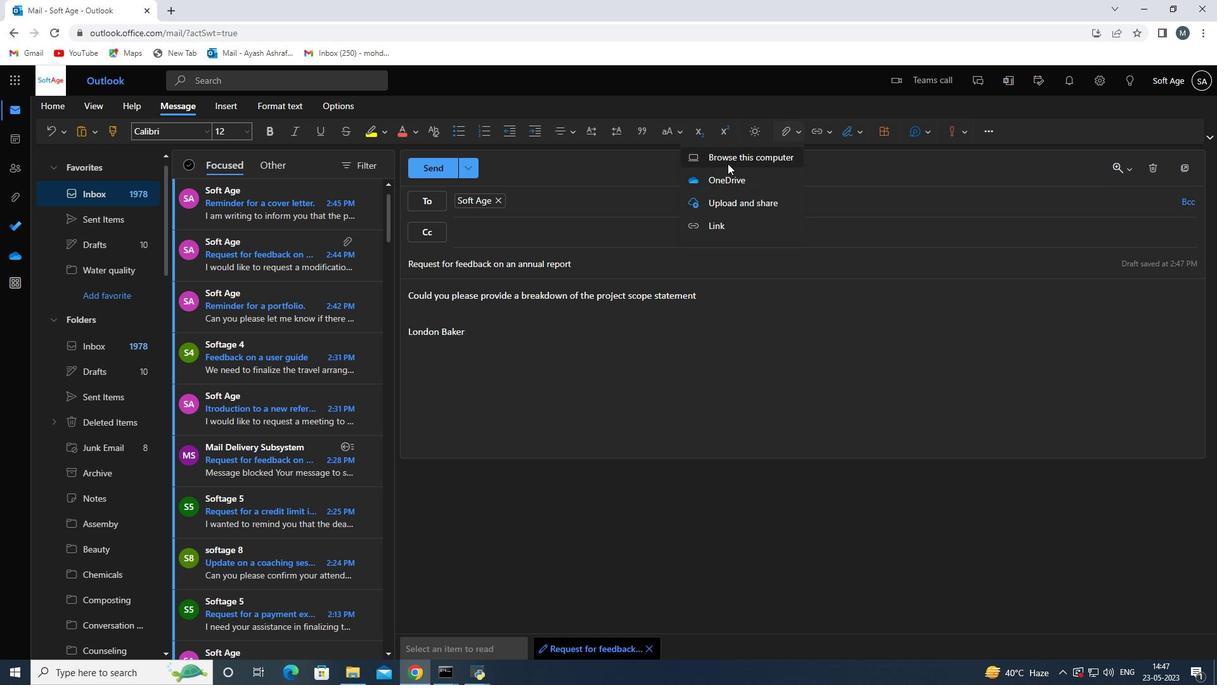 
Action: Mouse moved to (194, 218)
Screenshot: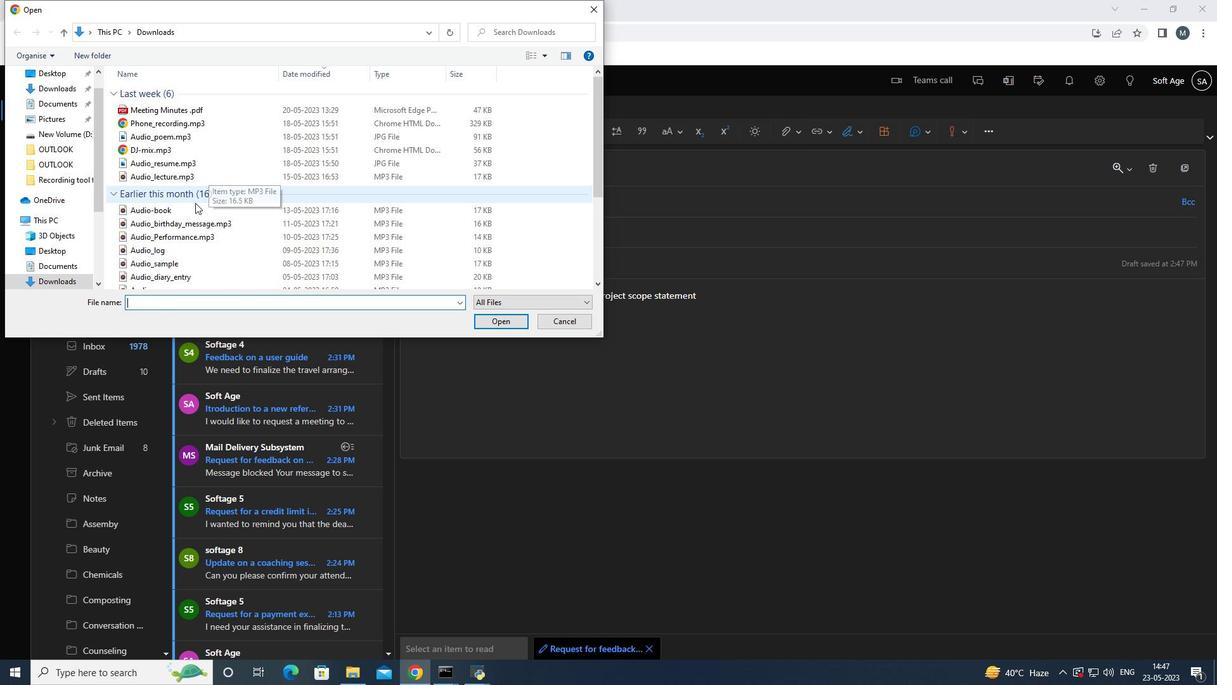 
Action: Mouse pressed left at (194, 218)
Screenshot: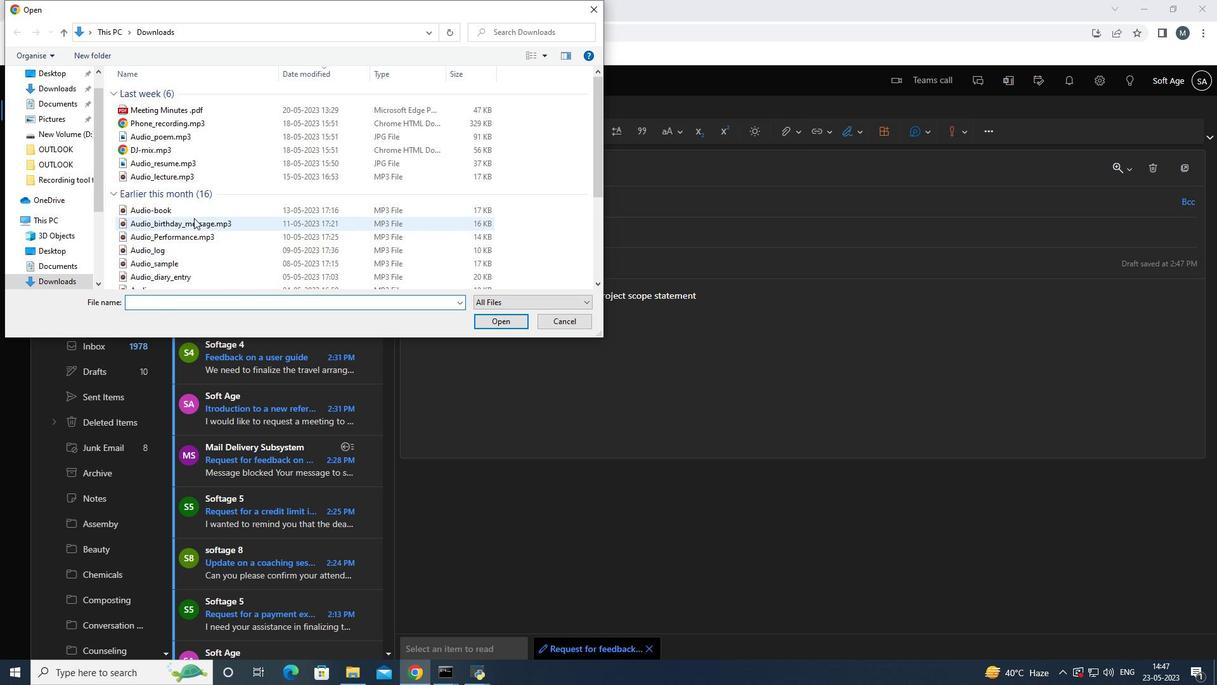 
Action: Mouse moved to (259, 222)
Screenshot: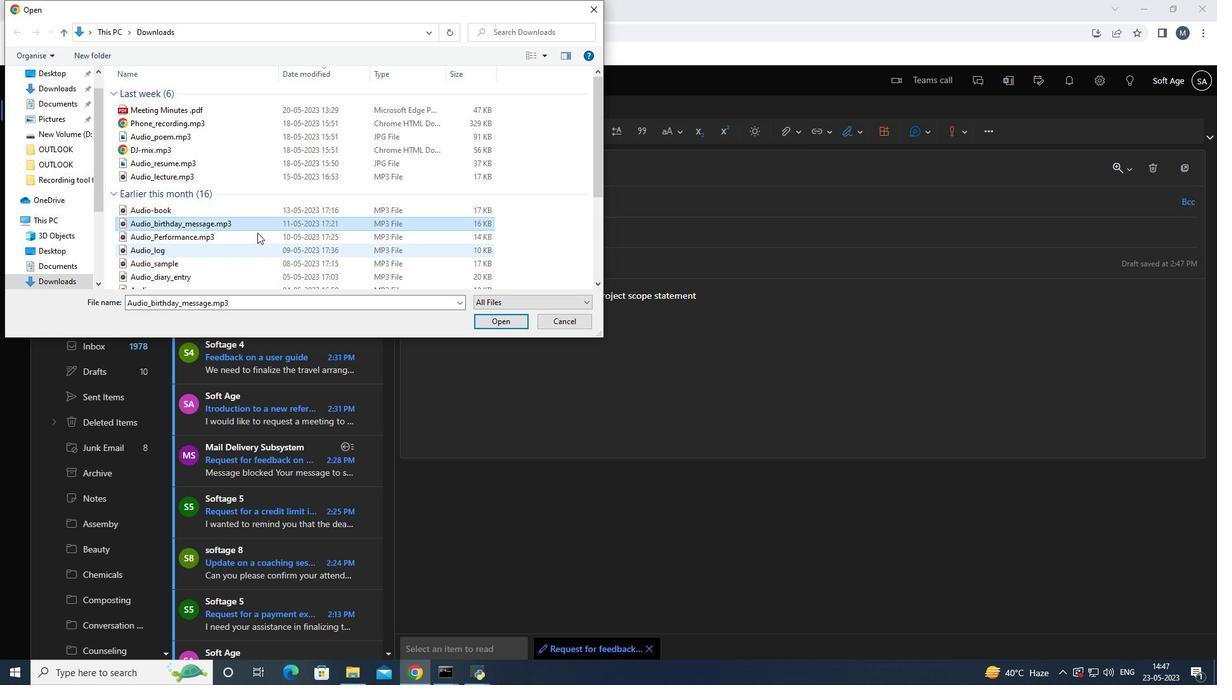 
Action: Mouse pressed right at (259, 222)
Screenshot: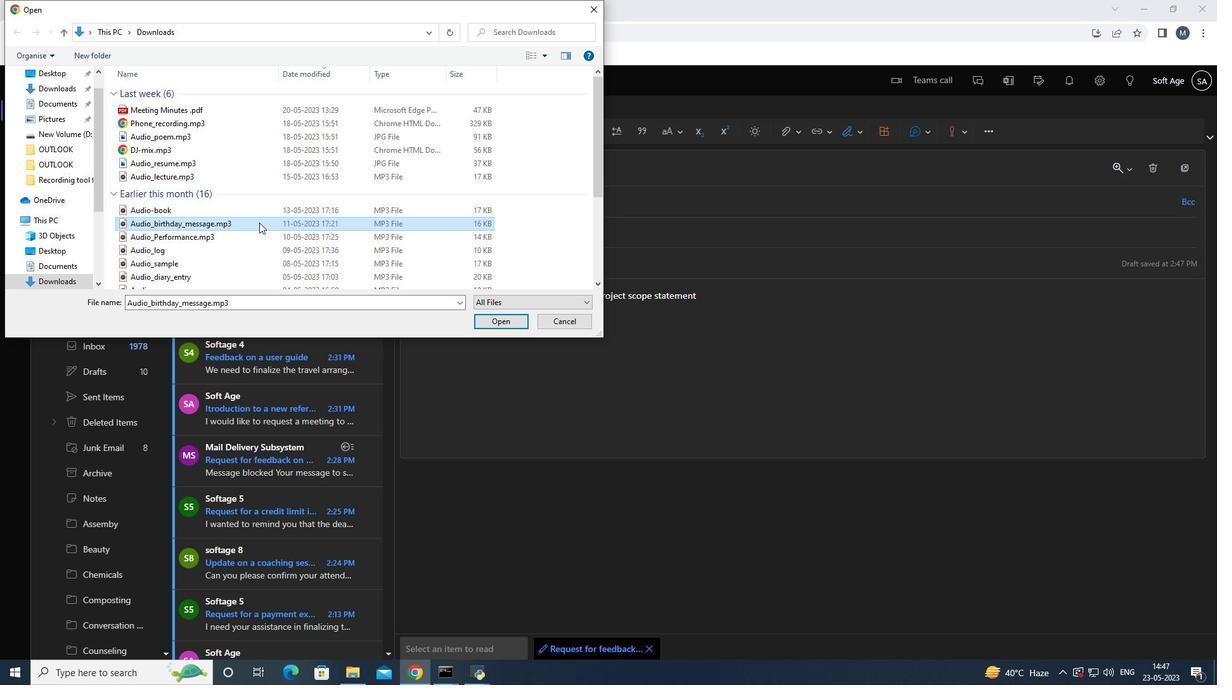 
Action: Mouse moved to (319, 514)
Screenshot: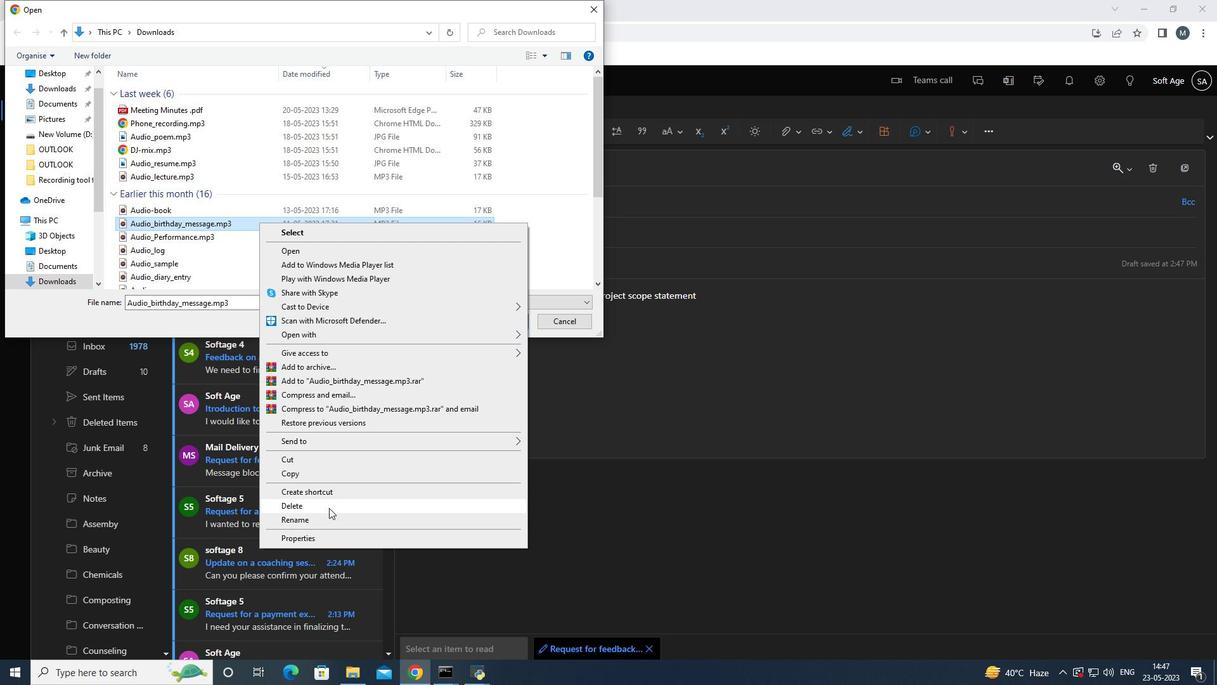 
Action: Mouse pressed left at (319, 514)
Screenshot: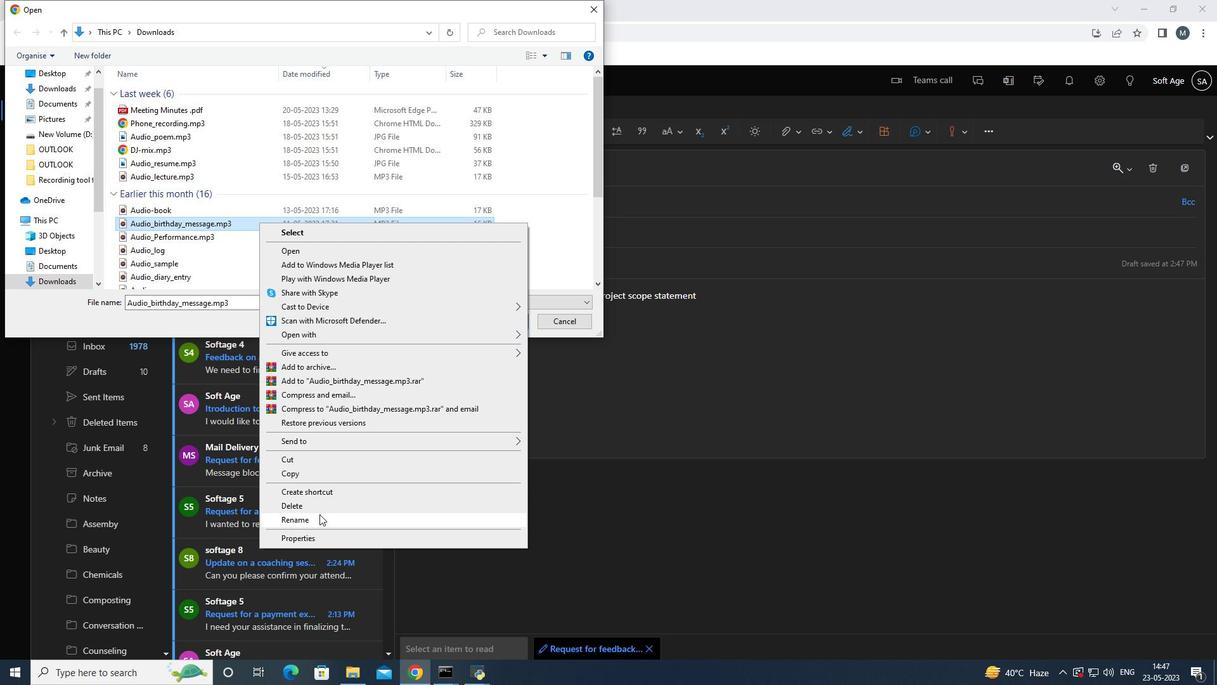 
Action: Key pressed <Key.shift>Audo<Key.shift>_book<Key.shift><Key.shift><Key.shift><Key.shift><Key.shift><Key.shift><Key.shift><Key.shift><Key.shift><Key.shift>_club<Key.shift><Key.shift>_s<Key.backspace>discussion.mp3<Key.enter>
Screenshot: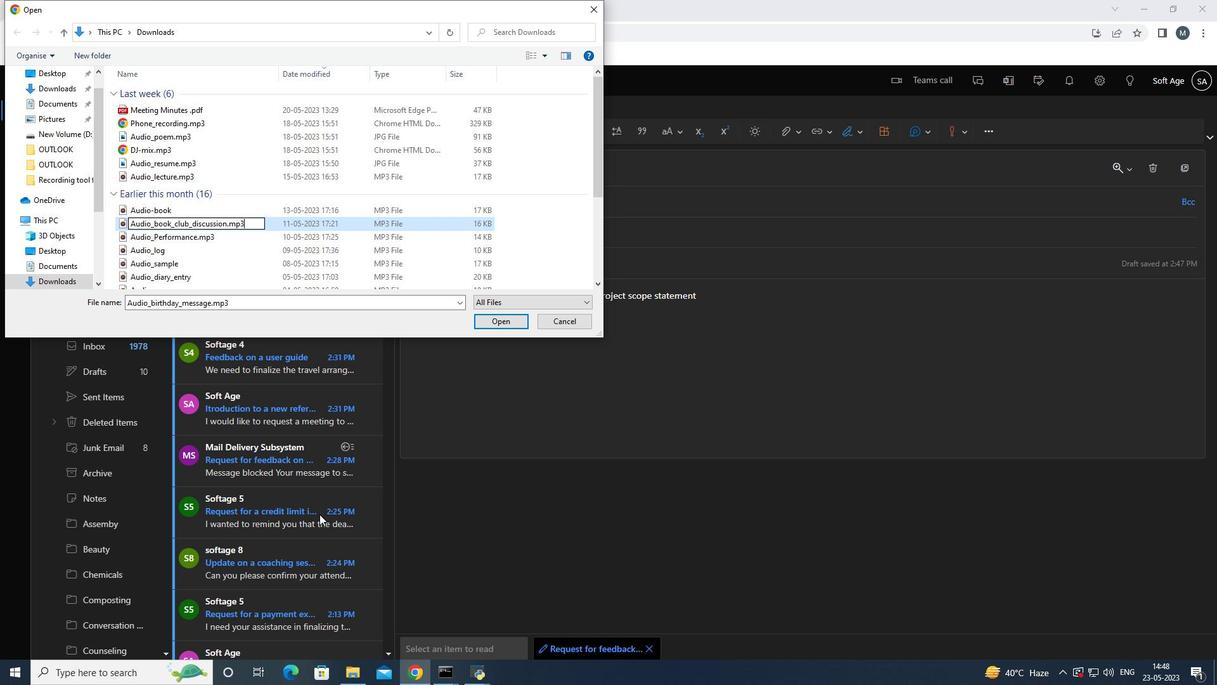 
Action: Mouse moved to (221, 235)
Screenshot: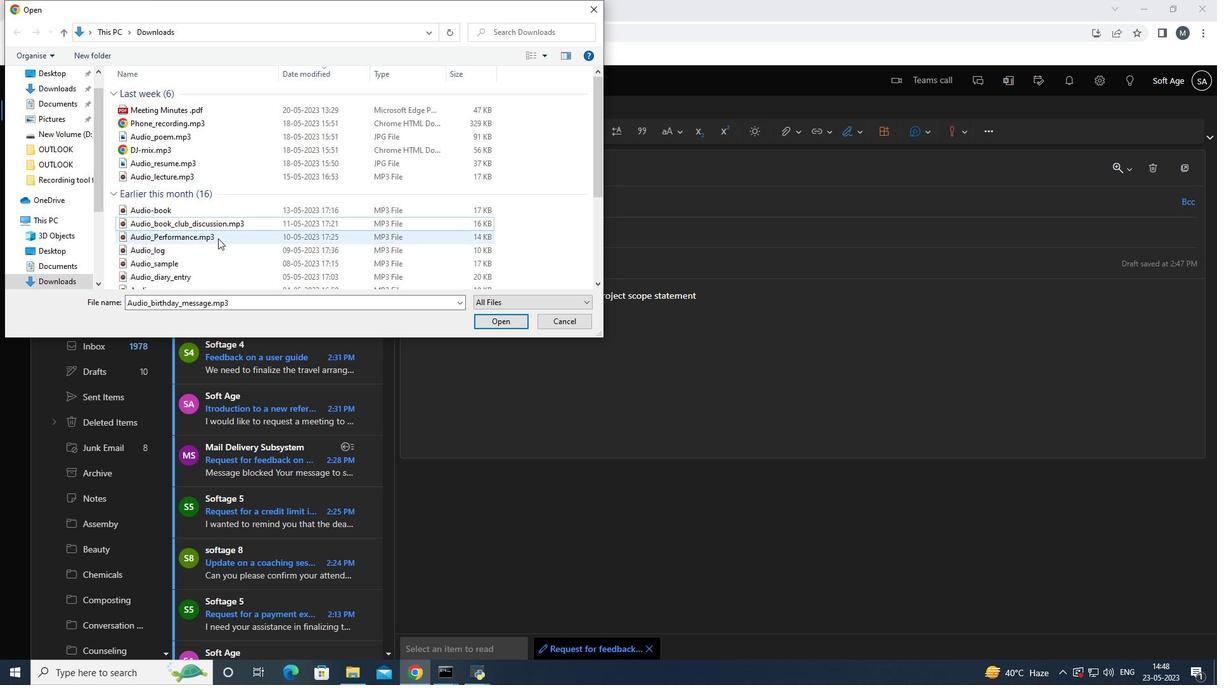 
Action: Mouse pressed left at (221, 235)
Screenshot: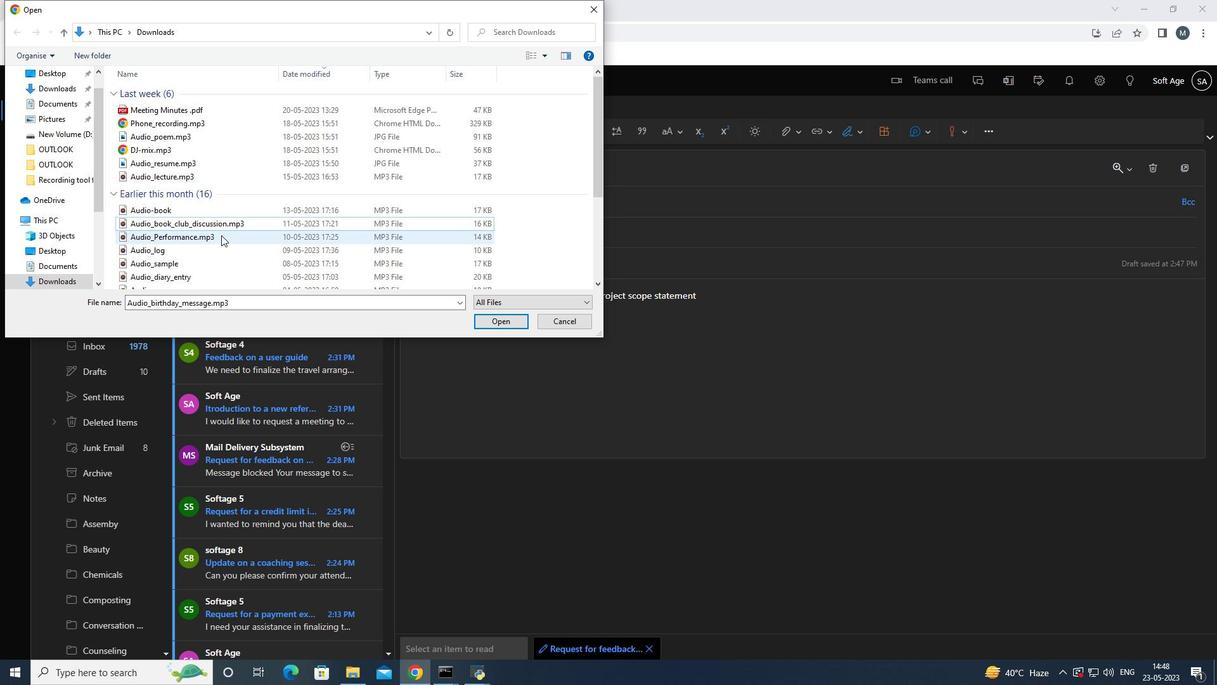 
Action: Mouse moved to (234, 221)
Screenshot: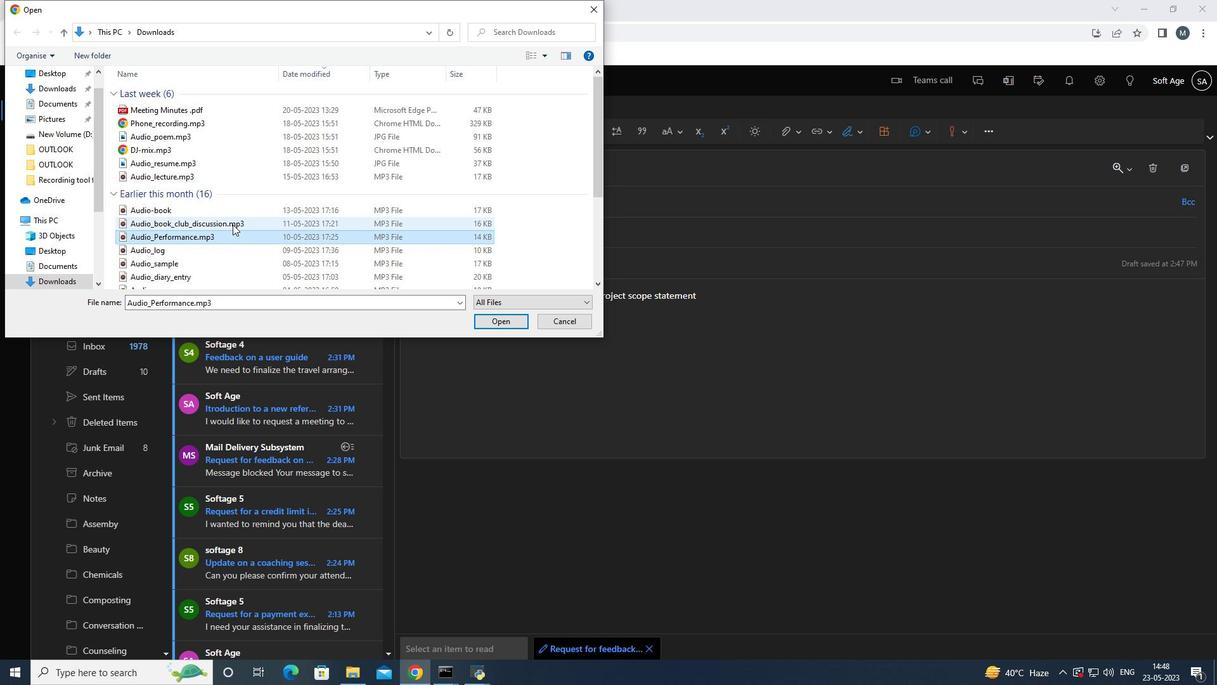 
Action: Mouse pressed left at (234, 221)
Screenshot: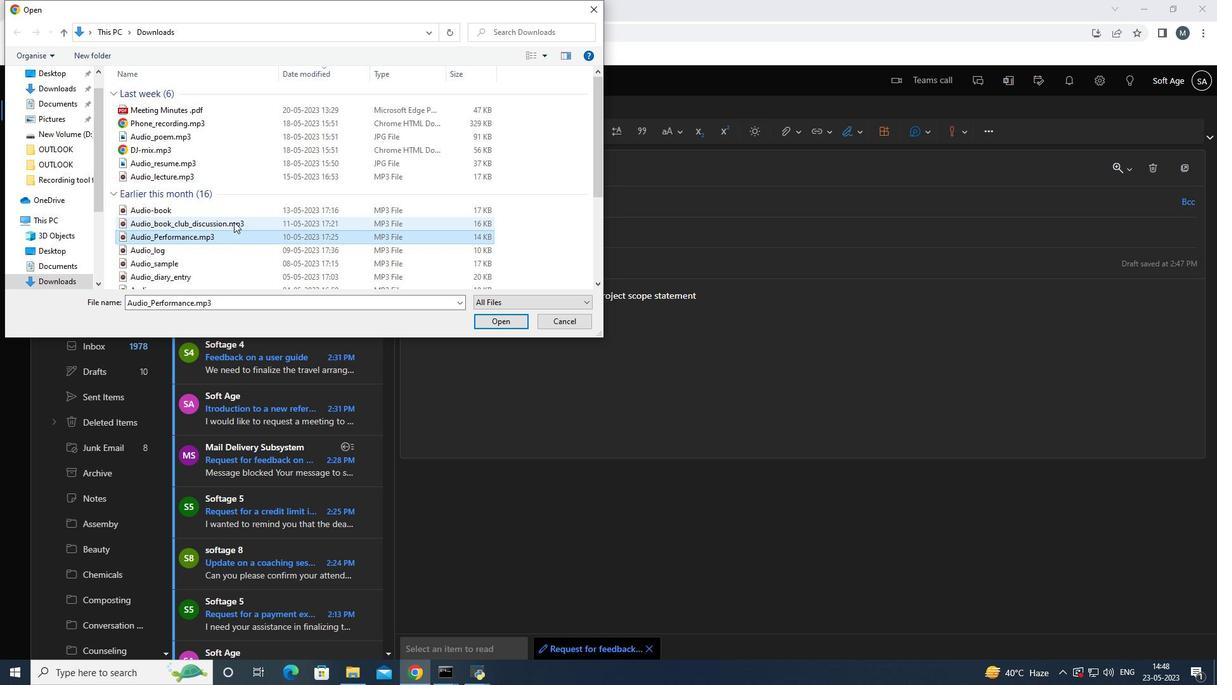 
Action: Mouse moved to (512, 319)
Screenshot: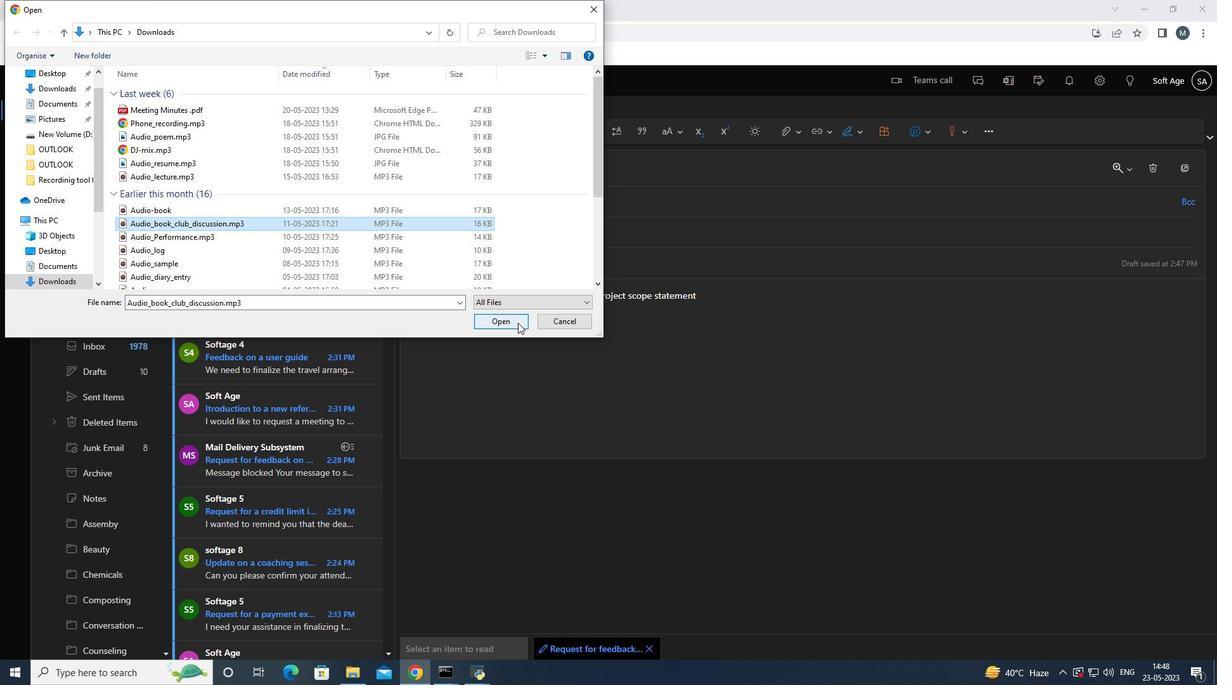 
Action: Mouse pressed left at (512, 319)
Screenshot: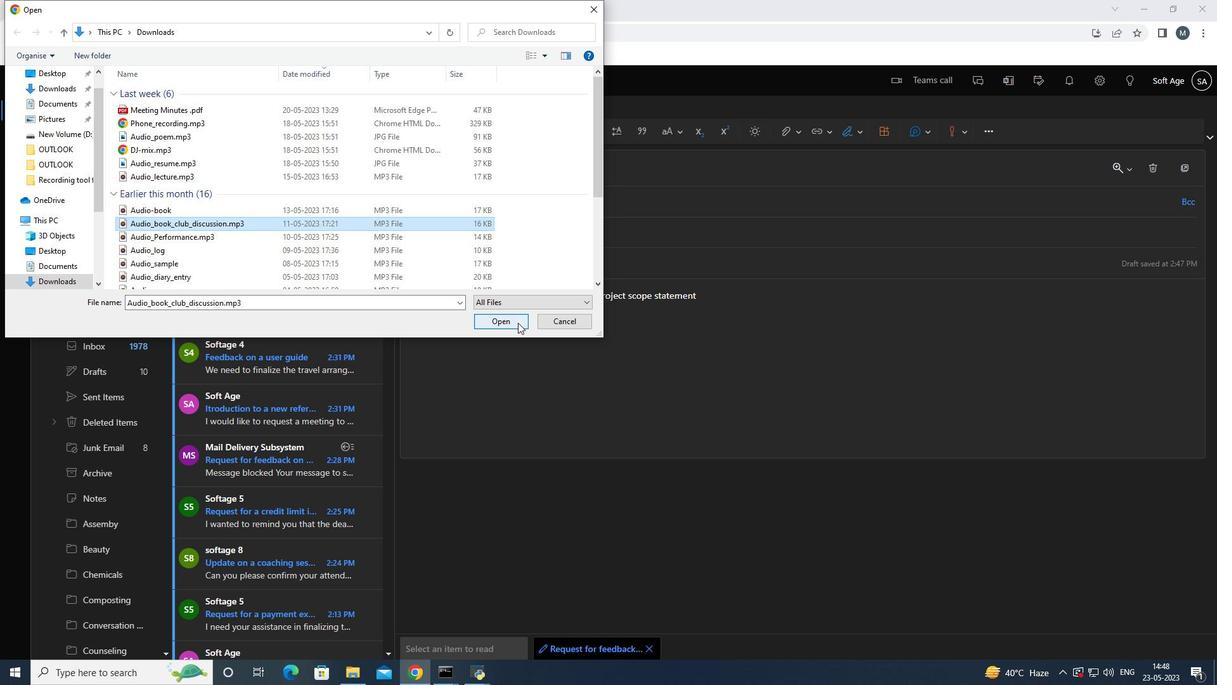 
Action: Mouse moved to (440, 162)
Screenshot: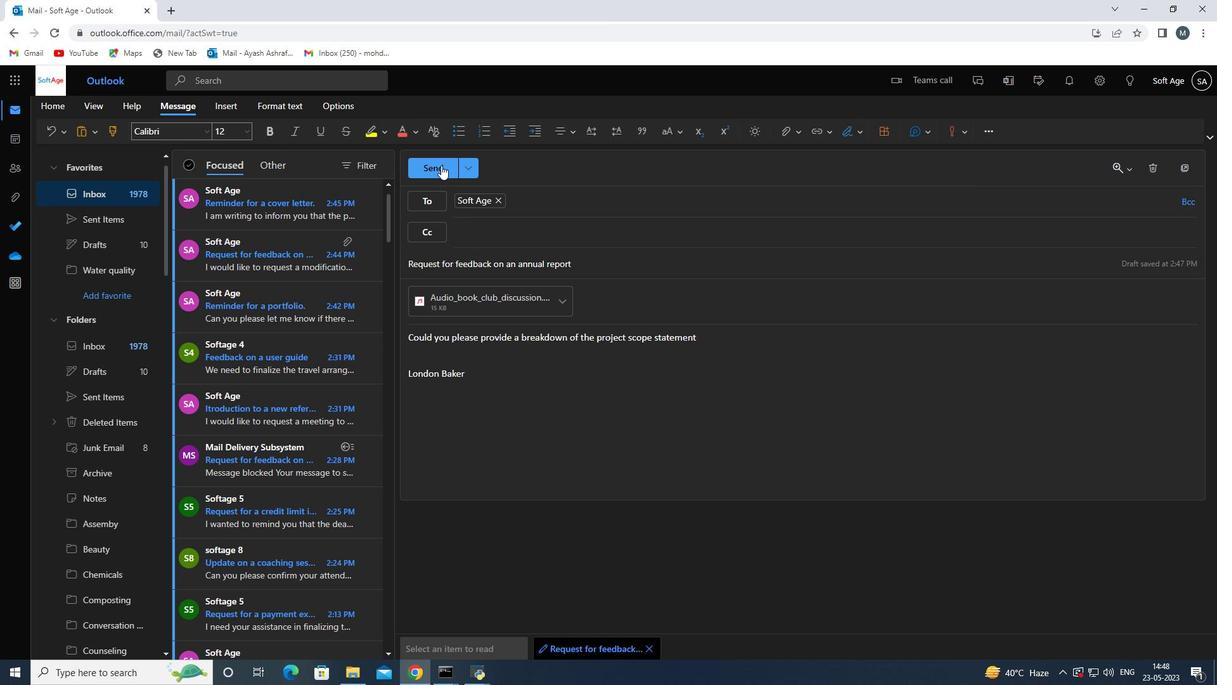 
Action: Mouse pressed left at (440, 162)
Screenshot: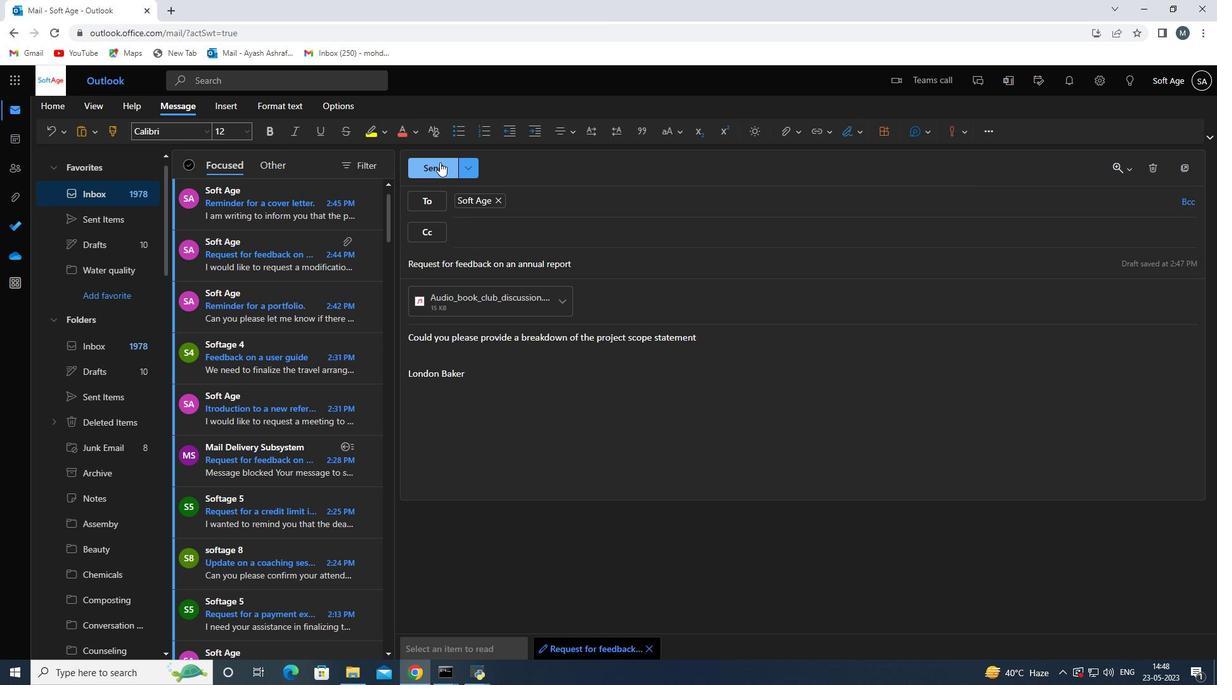 
Action: Mouse moved to (126, 249)
Screenshot: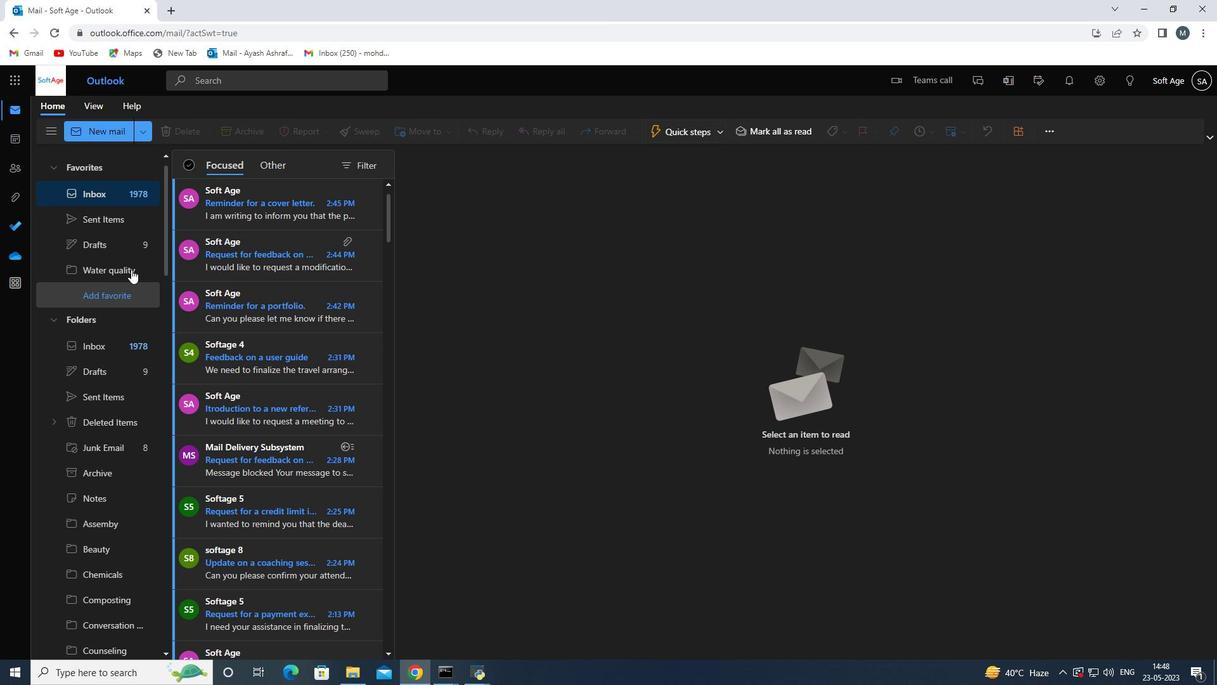 
Action: Mouse scrolled (126, 249) with delta (0, 0)
Screenshot: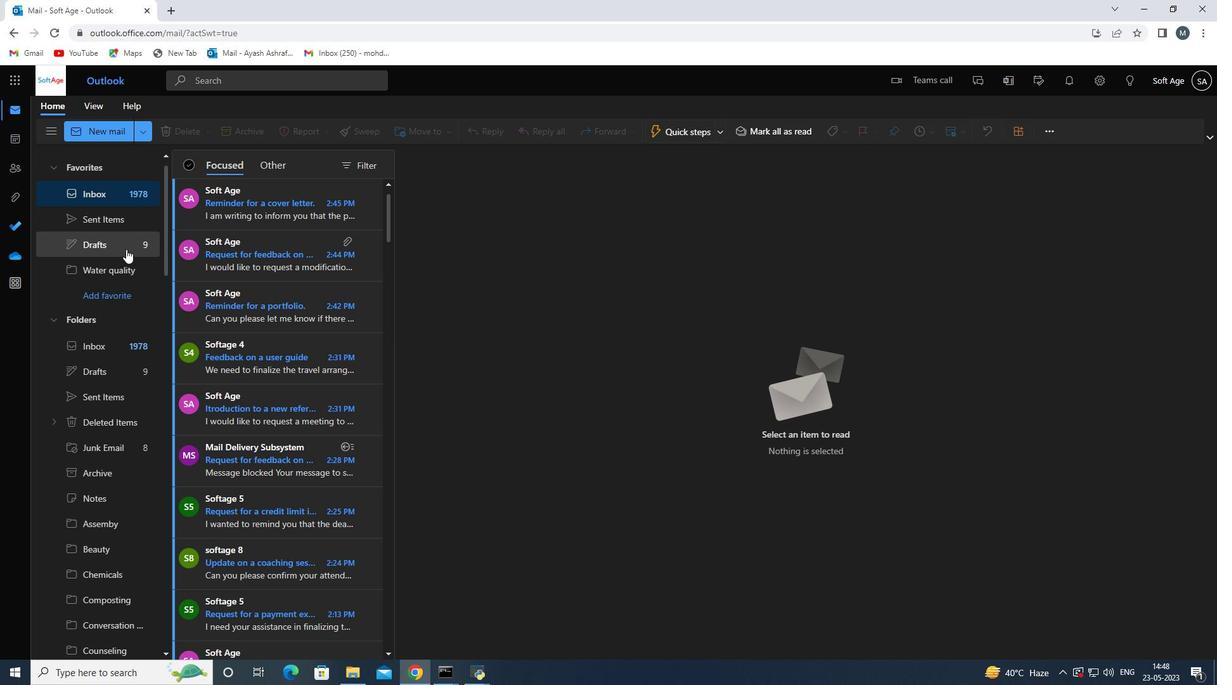 
Action: Mouse scrolled (126, 249) with delta (0, 0)
Screenshot: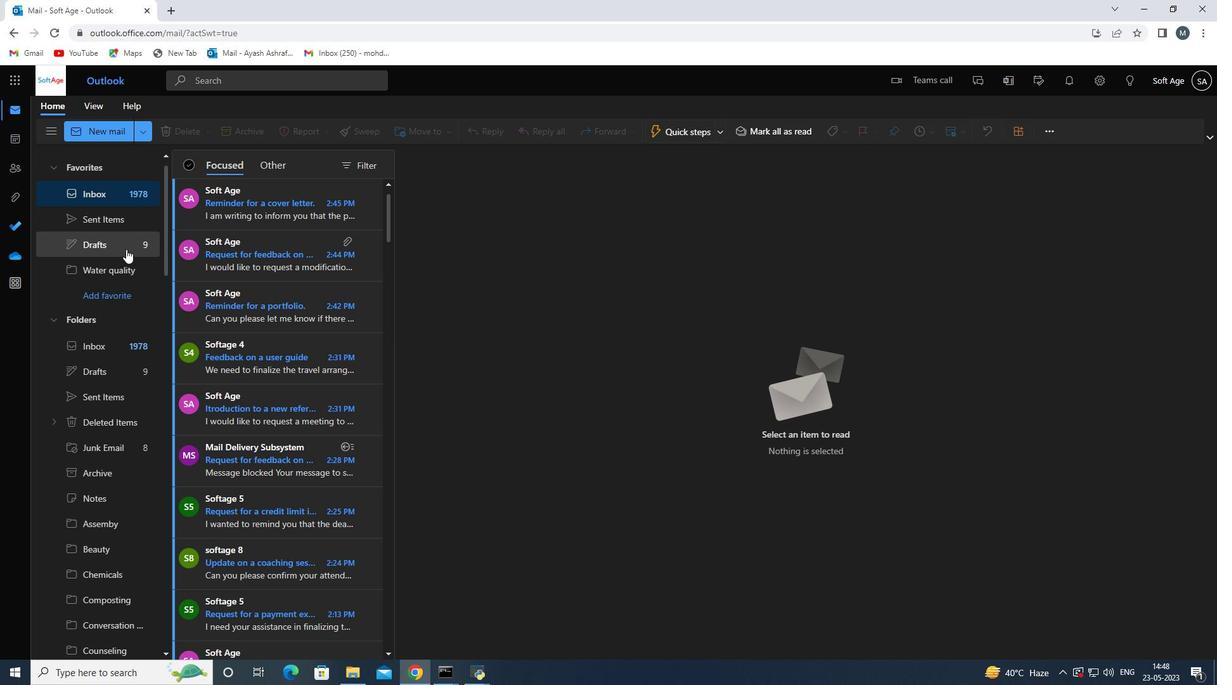 
Action: Mouse scrolled (126, 249) with delta (0, 0)
Screenshot: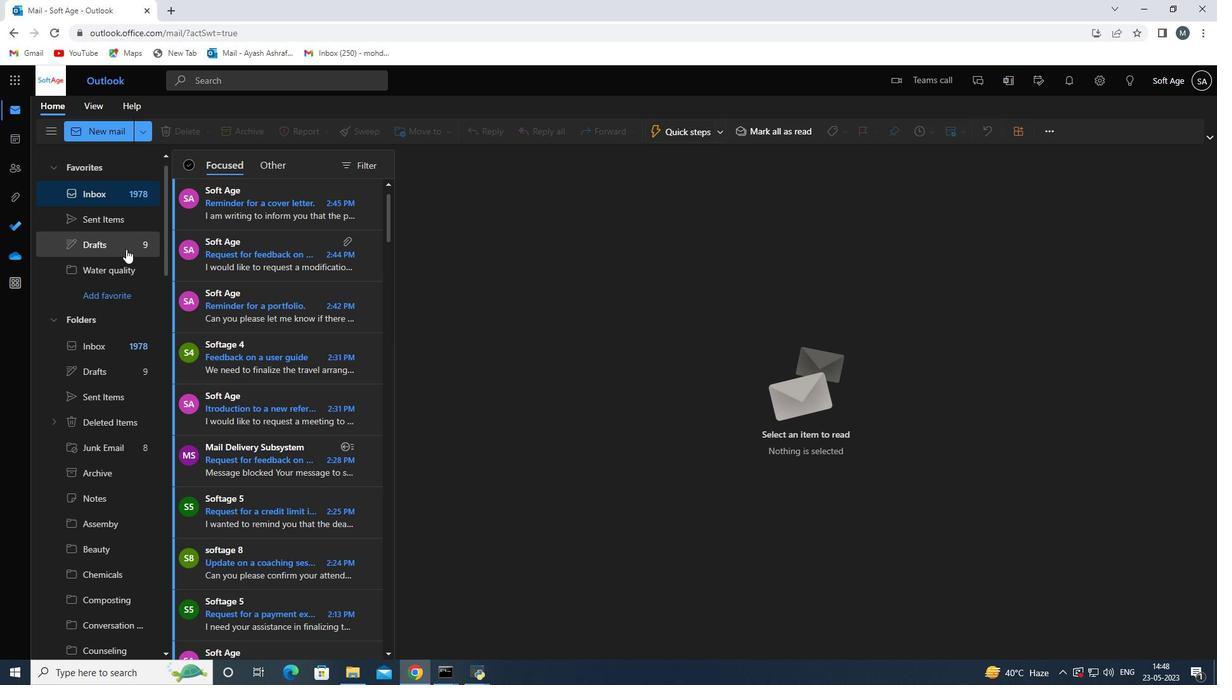 
Action: Mouse scrolled (126, 249) with delta (0, 0)
Screenshot: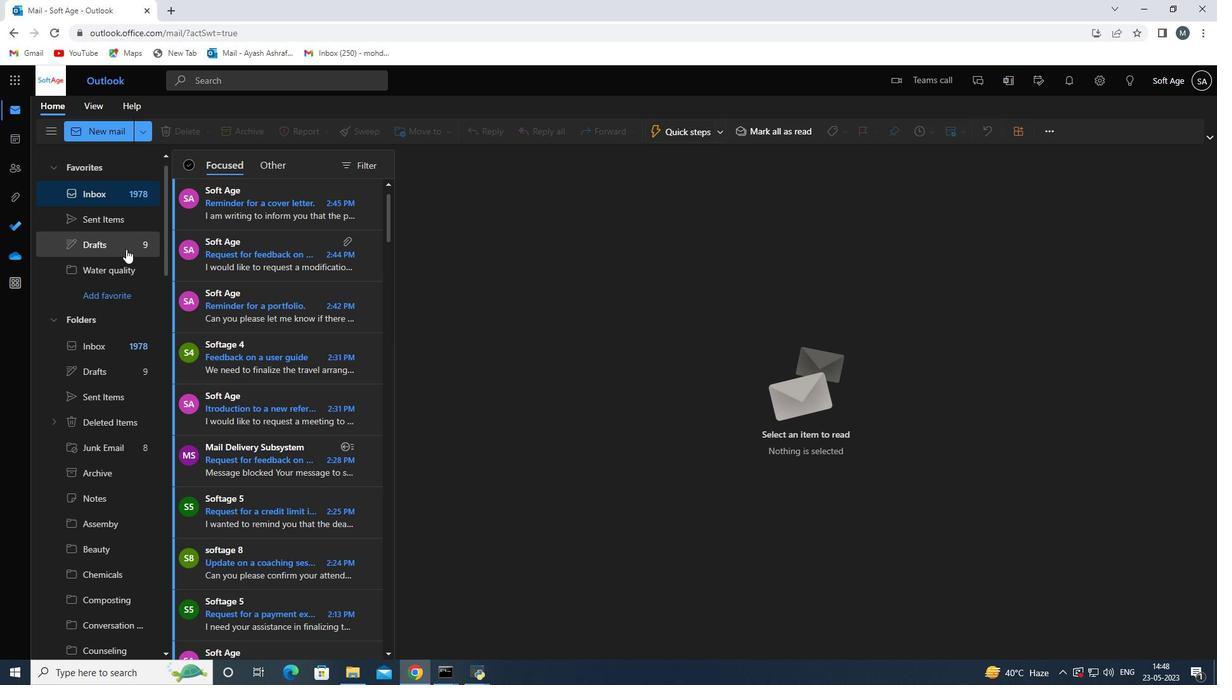 
Action: Mouse moved to (107, 222)
Screenshot: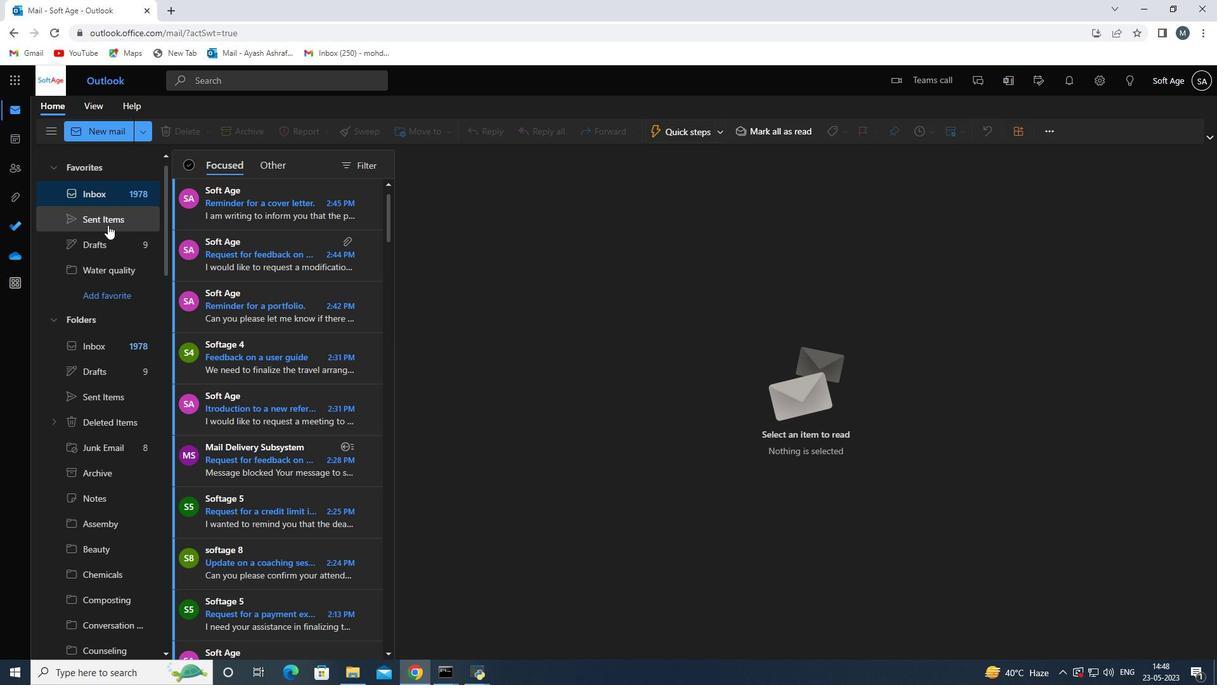 
Action: Mouse pressed left at (107, 222)
Screenshot: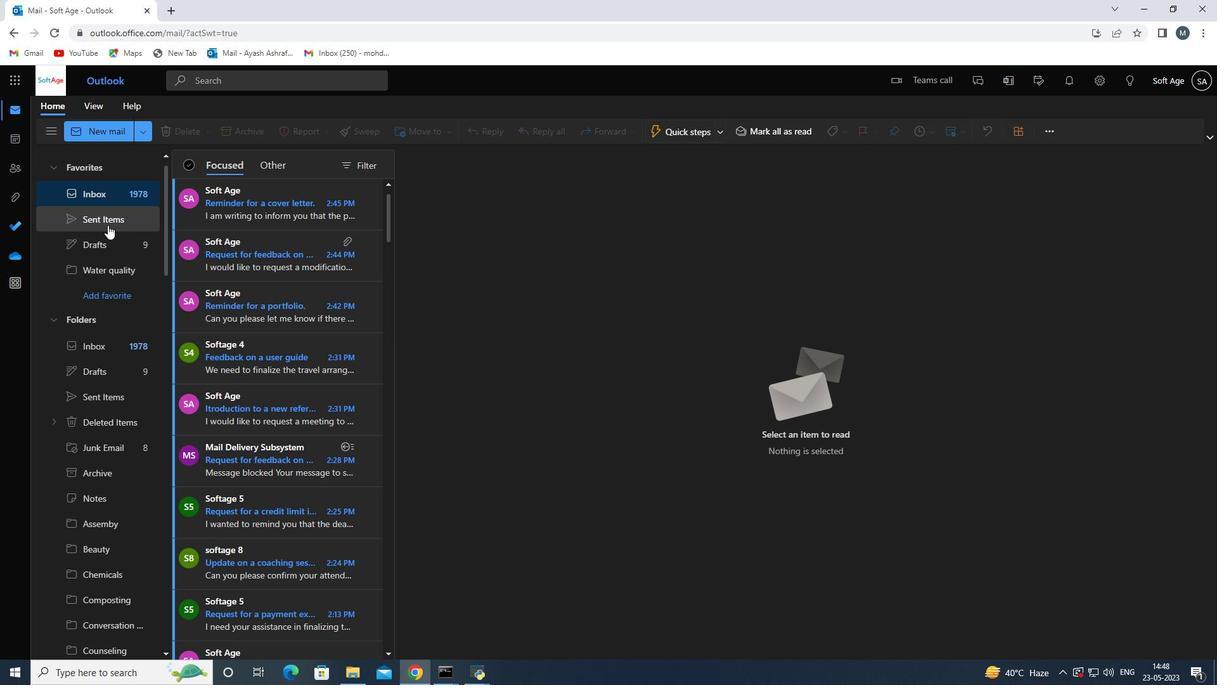 
Action: Mouse moved to (230, 214)
Screenshot: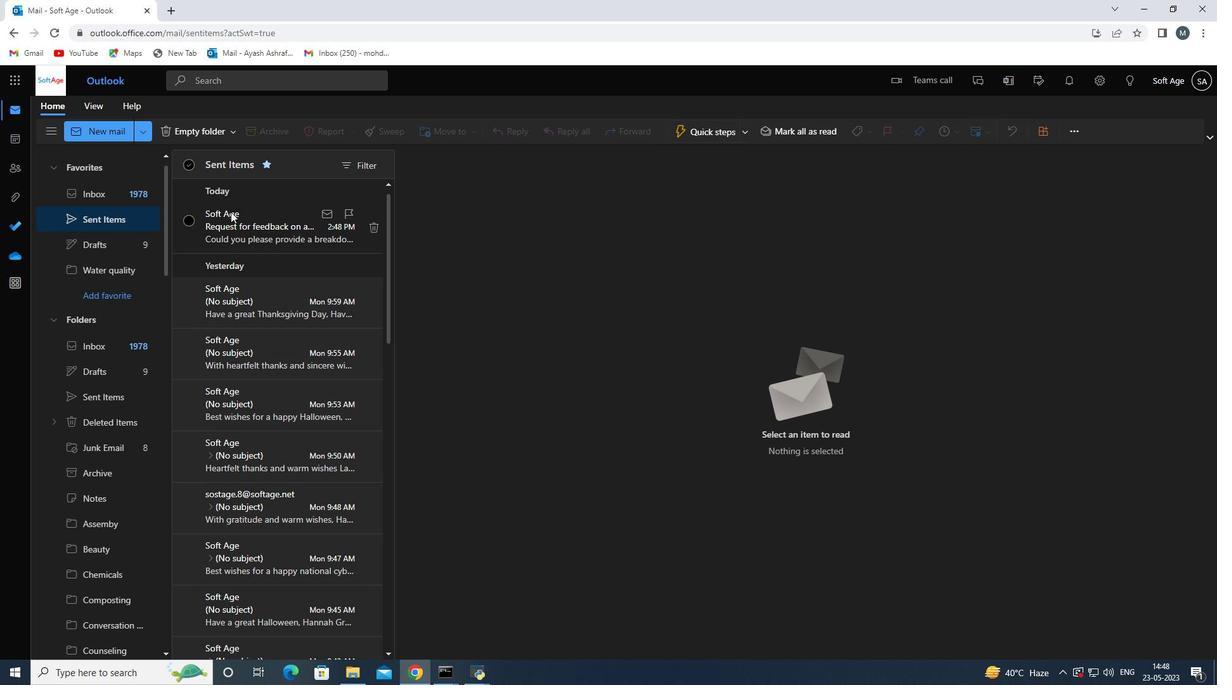 
Action: Mouse pressed left at (230, 214)
Screenshot: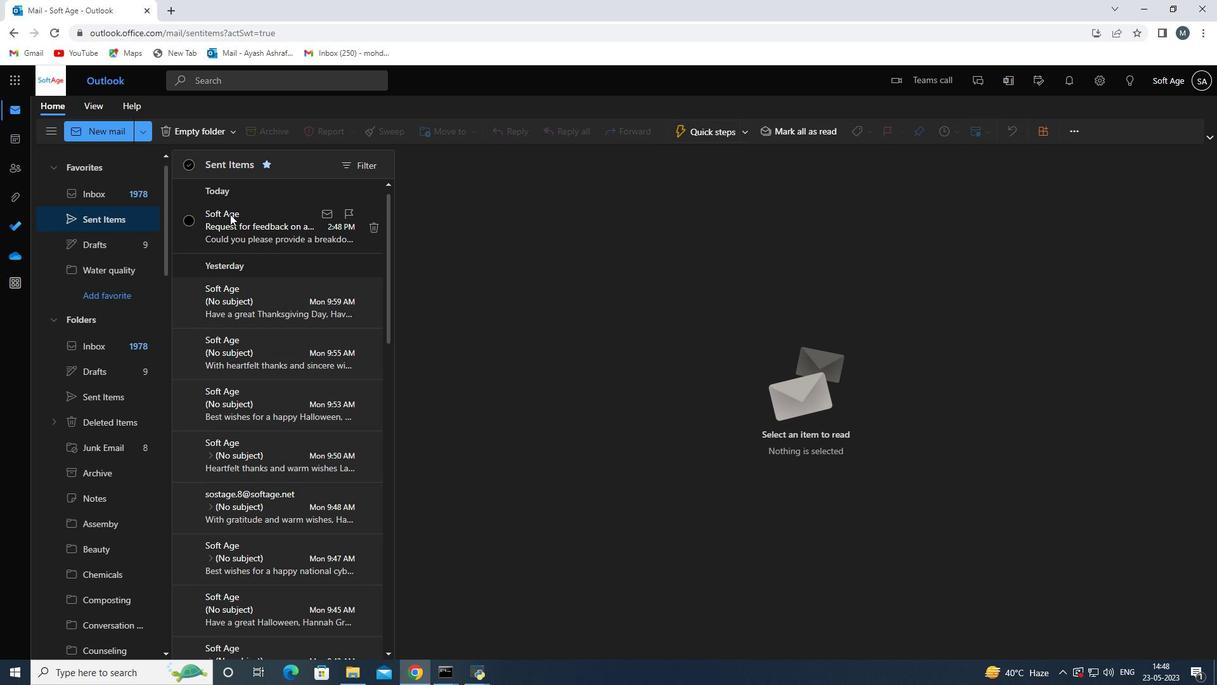 
Action: Mouse moved to (445, 133)
Screenshot: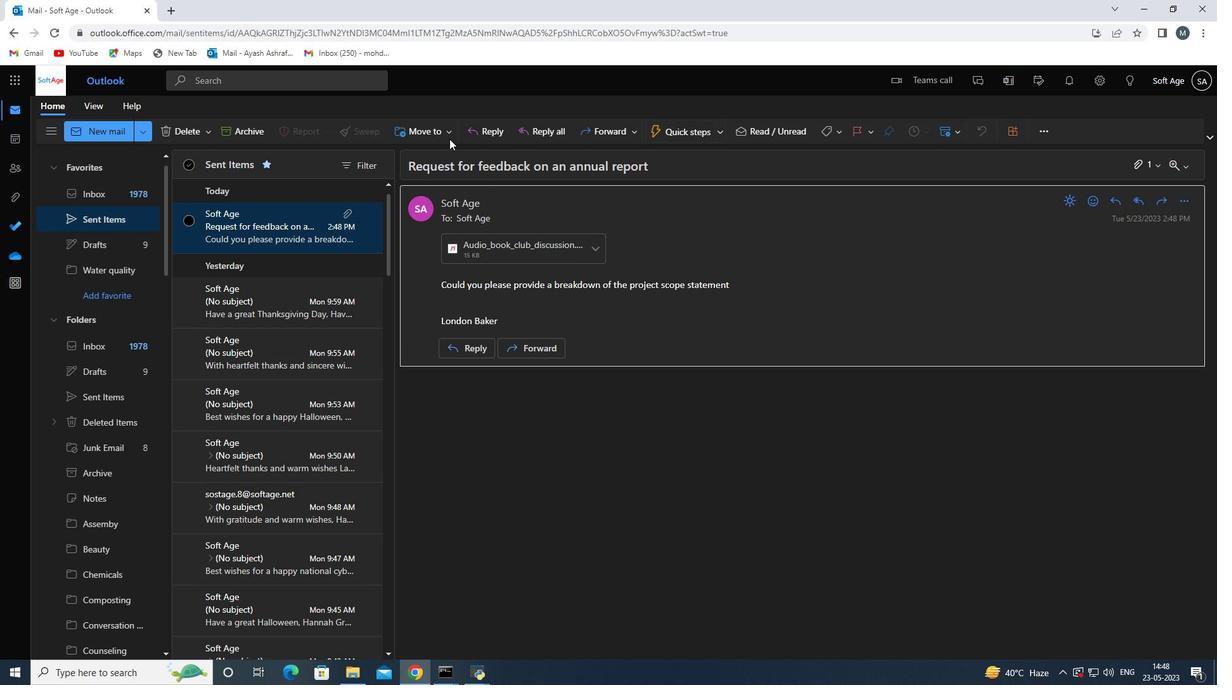 
Action: Mouse pressed left at (445, 133)
Screenshot: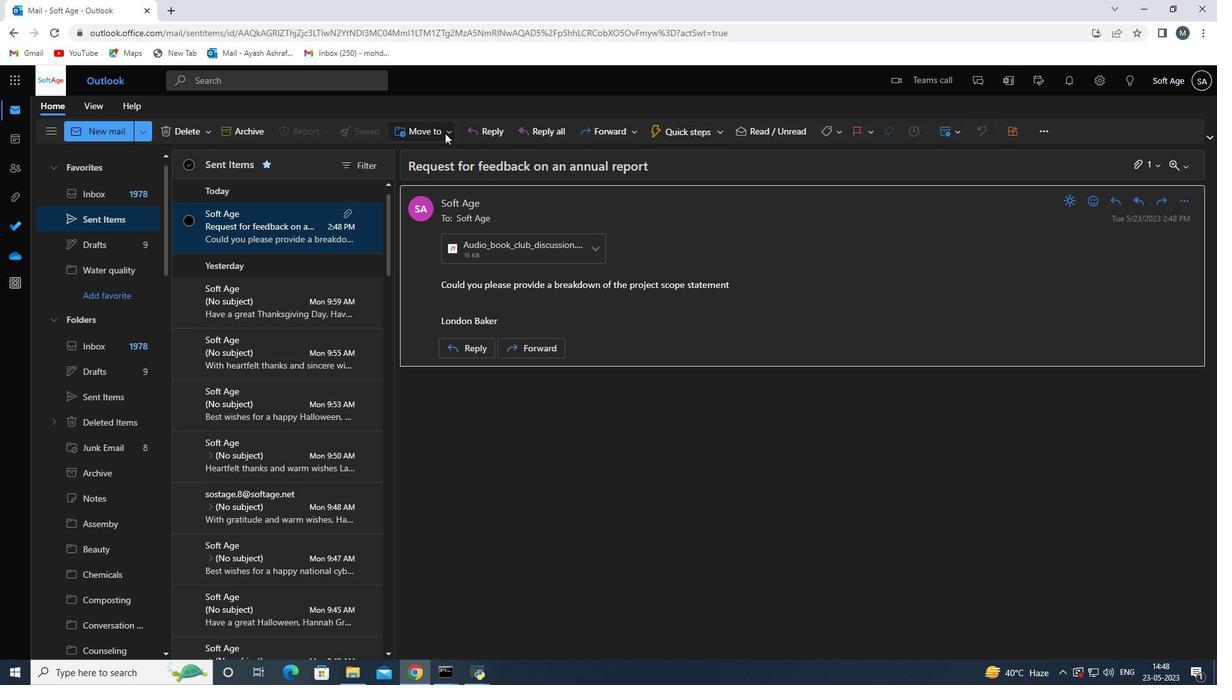 
Action: Mouse moved to (450, 154)
Screenshot: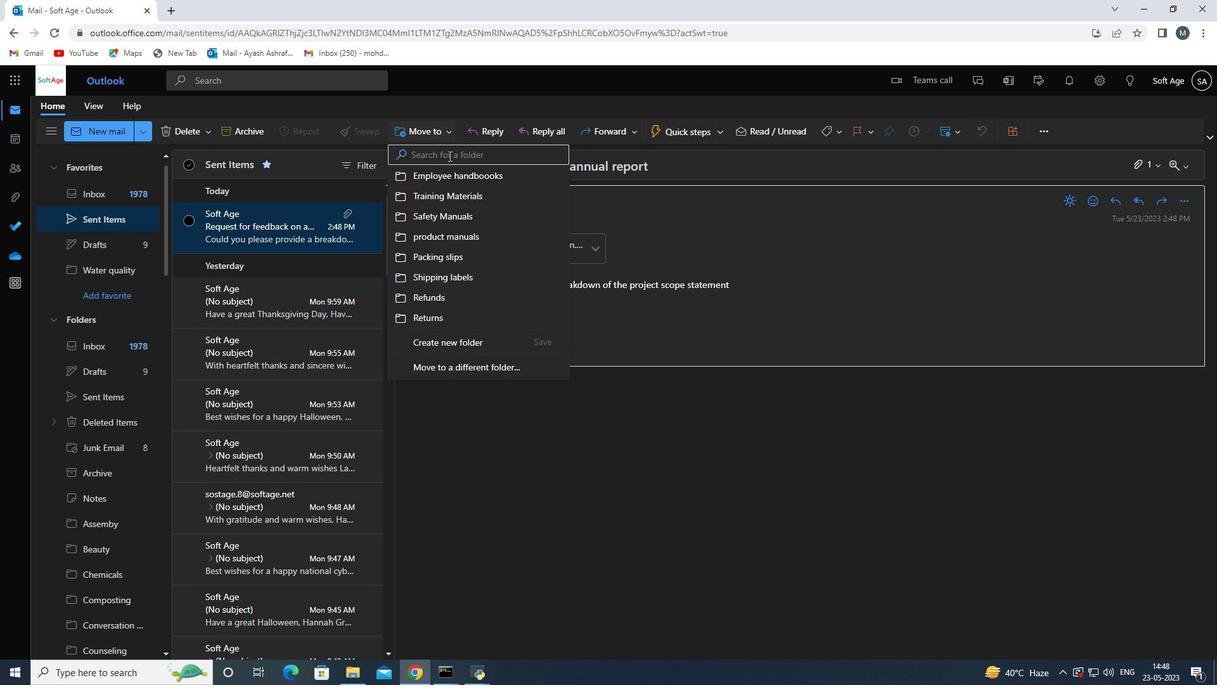 
Action: Mouse pressed left at (450, 154)
Screenshot: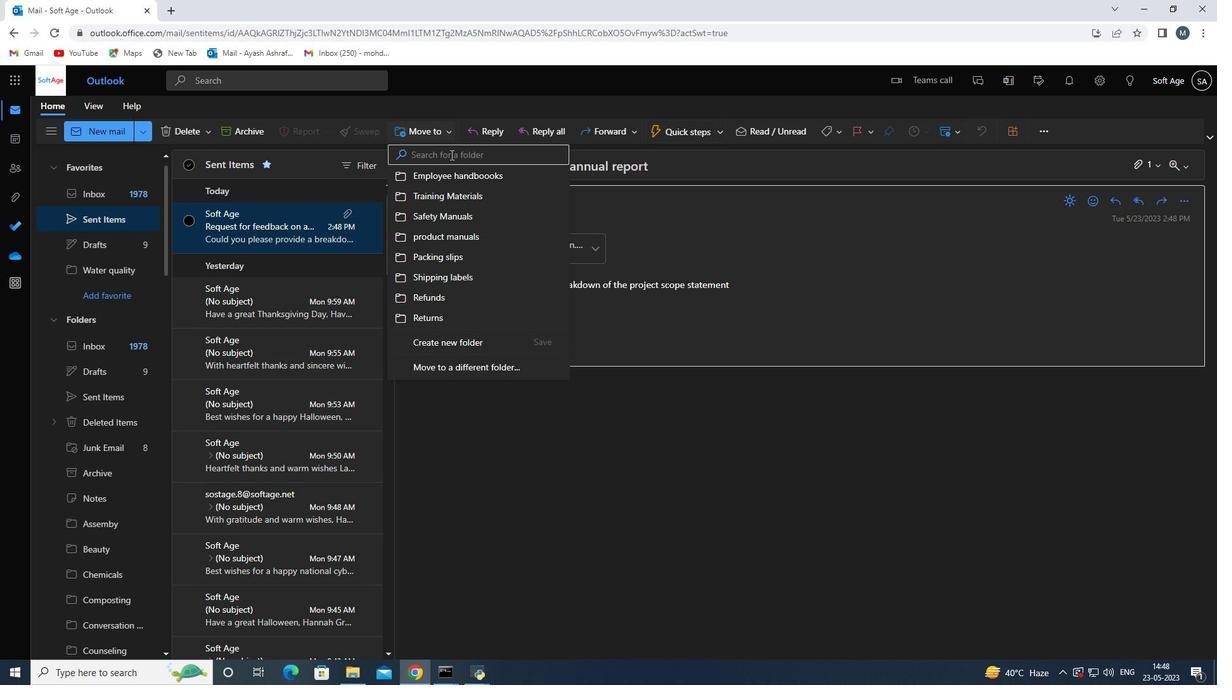 
Action: Mouse moved to (450, 154)
Screenshot: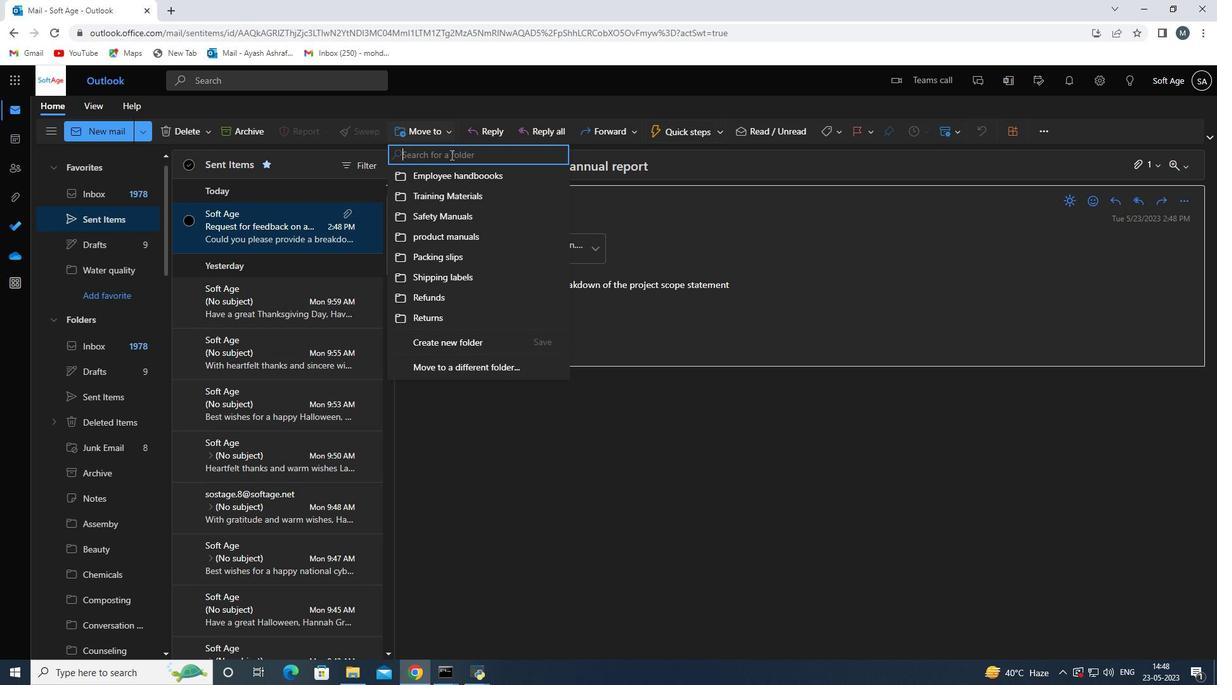
Action: Key pressed <Key.shift>Job<Key.space>descriptions
Screenshot: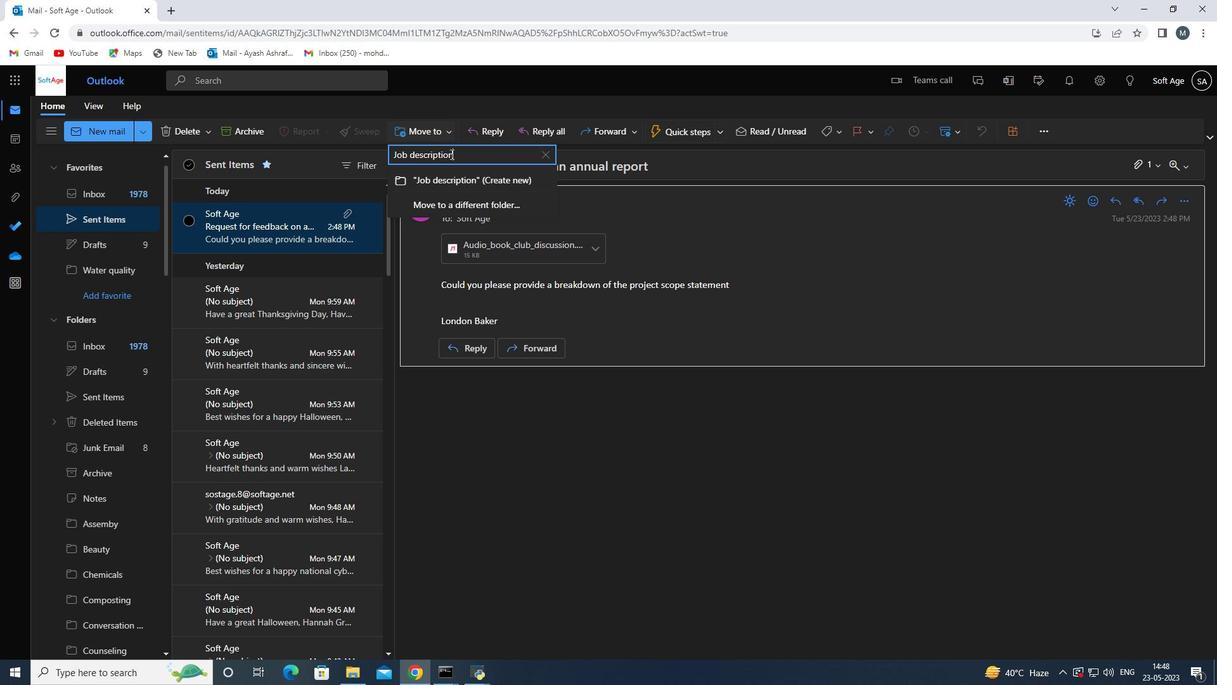 
Action: Mouse moved to (464, 181)
Screenshot: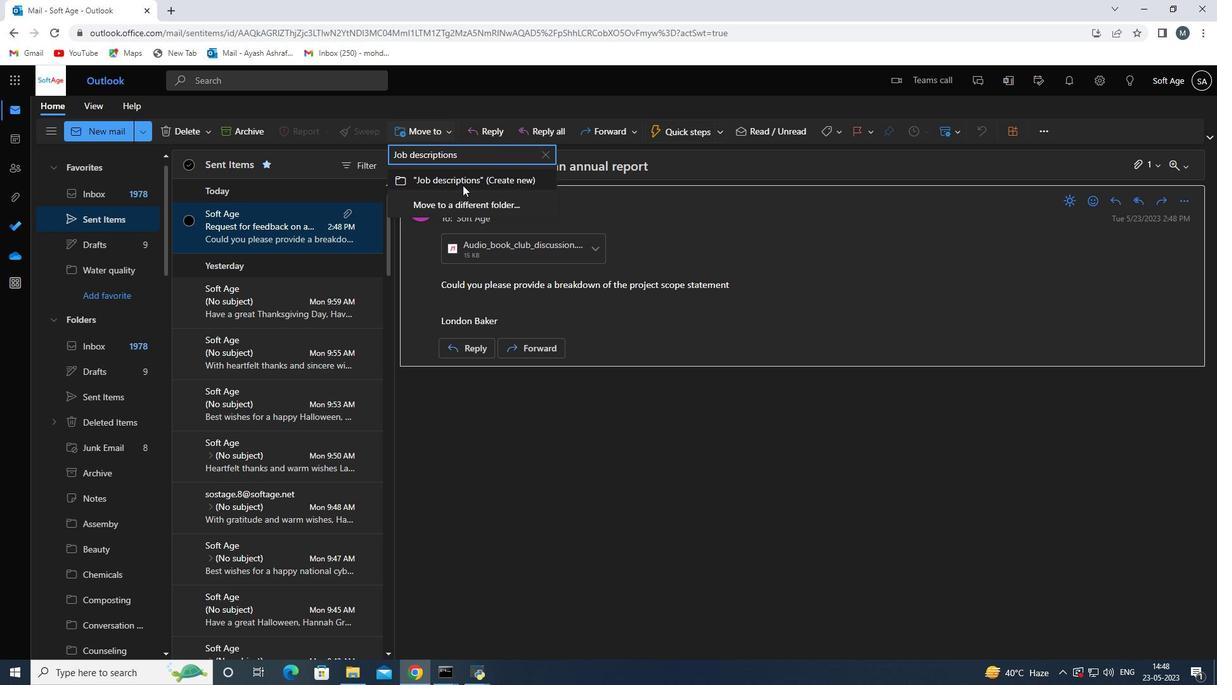 
Action: Mouse pressed left at (464, 181)
Screenshot: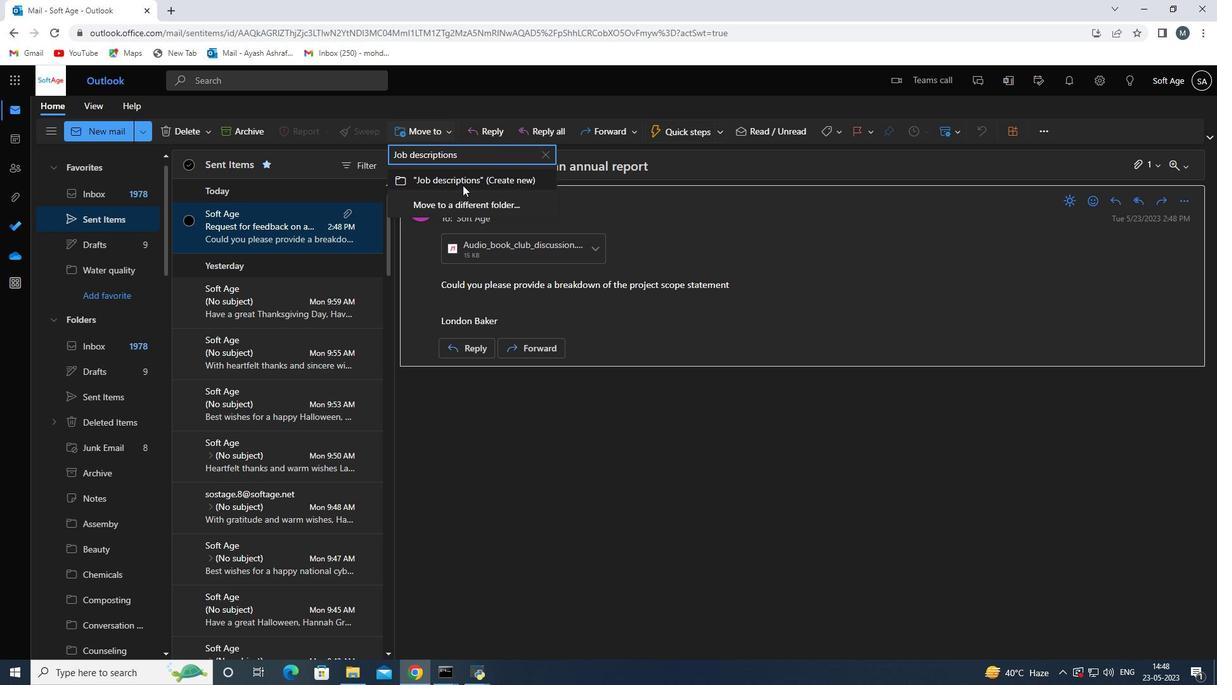 
Action: Mouse moved to (506, 353)
Screenshot: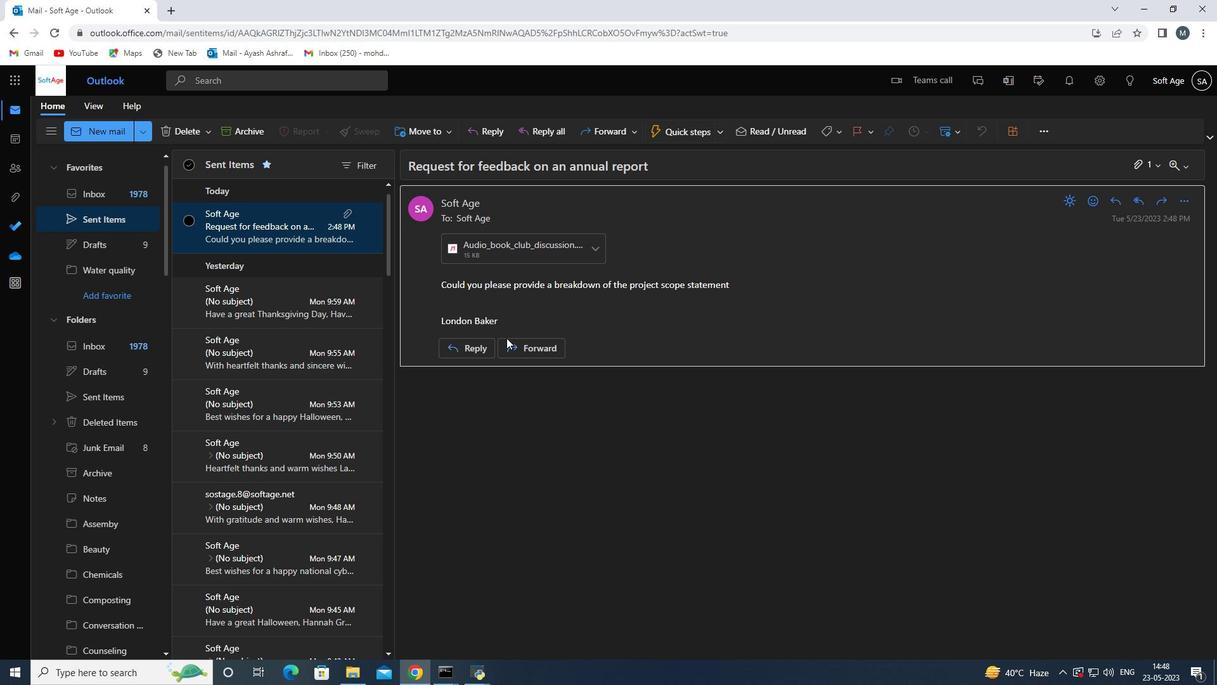 
